 Task: Open Card Card0000000154 in Board Board0000000039 in Workspace WS0000000013 in Trello. Add Member Nikrathi889@gmail.com to Card Card0000000154 in Board Board0000000039 in Workspace WS0000000013 in Trello. Add Blue Label titled Label0000000154 to Card Card0000000154 in Board Board0000000039 in Workspace WS0000000013 in Trello. Add Checklist CL0000000154 to Card Card0000000154 in Board Board0000000039 in Workspace WS0000000013 in Trello. Add Dates with Start Date as Sep 01 2023 and Due Date as Sep 30 2023 to Card Card0000000154 in Board Board0000000039 in Workspace WS0000000013 in Trello
Action: Mouse moved to (653, 48)
Screenshot: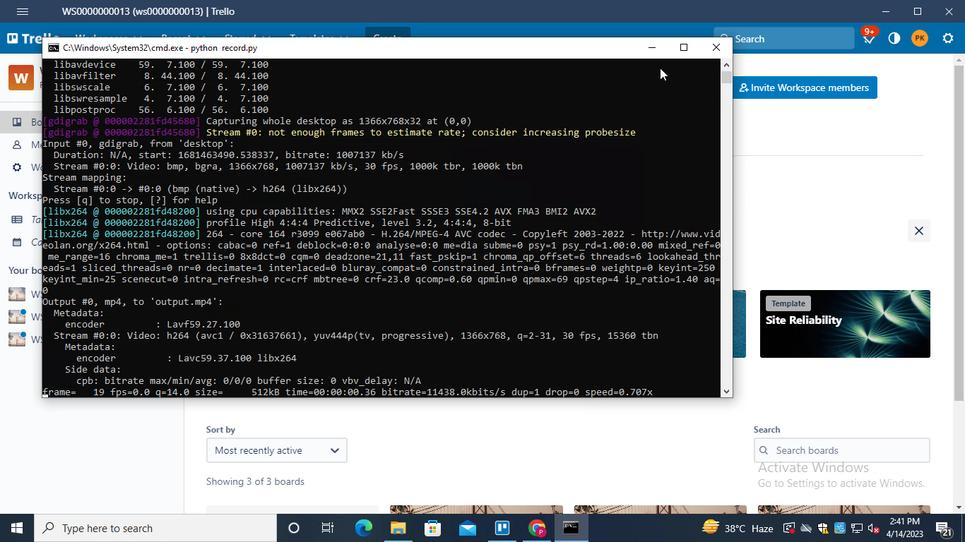 
Action: Mouse pressed left at (653, 48)
Screenshot: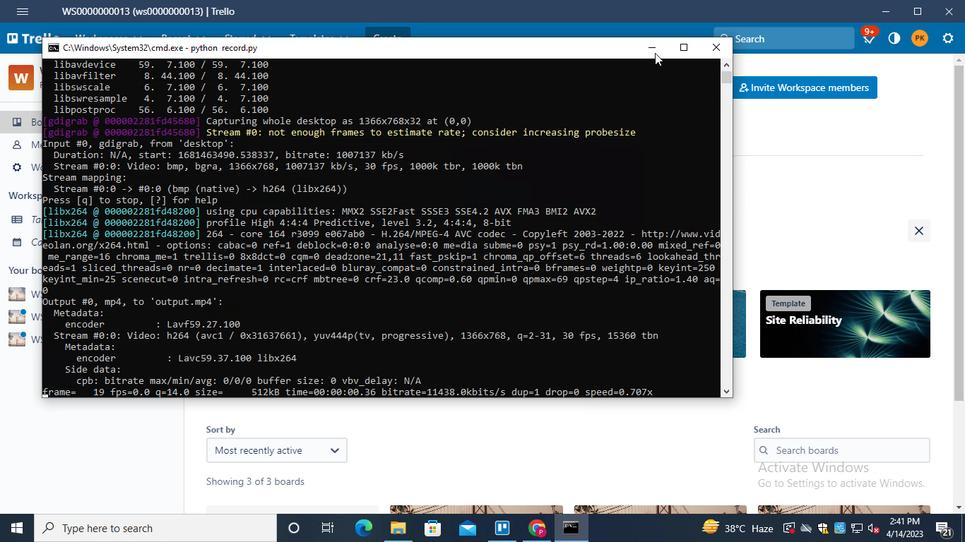 
Action: Mouse moved to (106, 332)
Screenshot: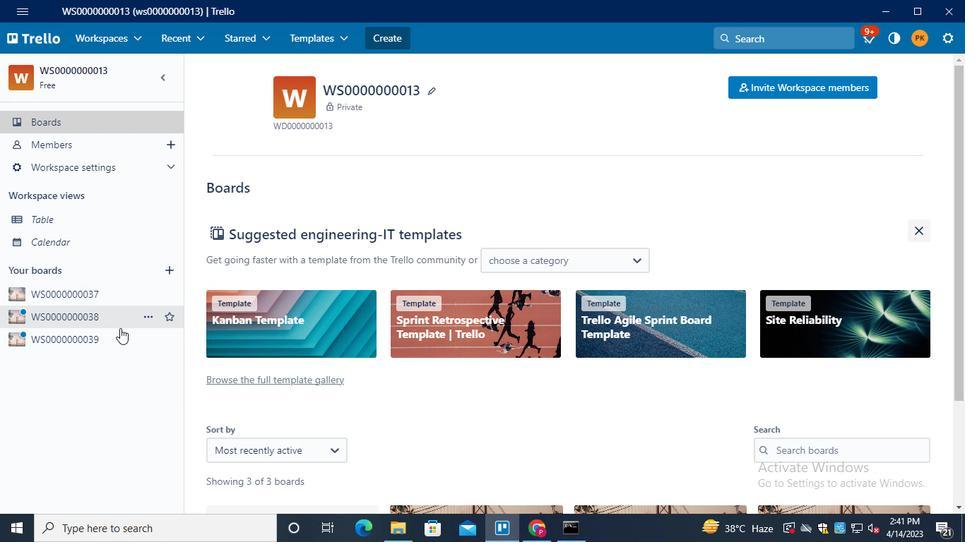 
Action: Mouse pressed left at (106, 332)
Screenshot: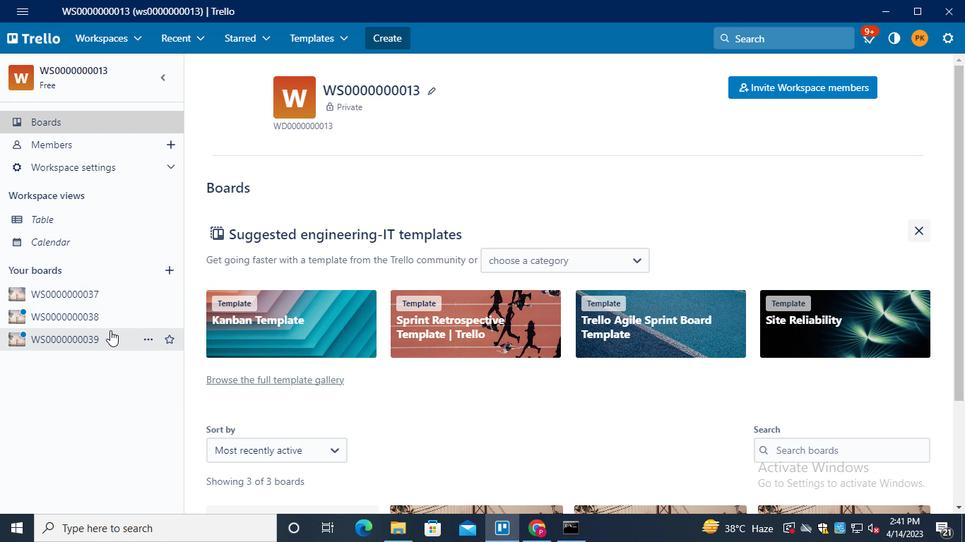 
Action: Mouse moved to (274, 285)
Screenshot: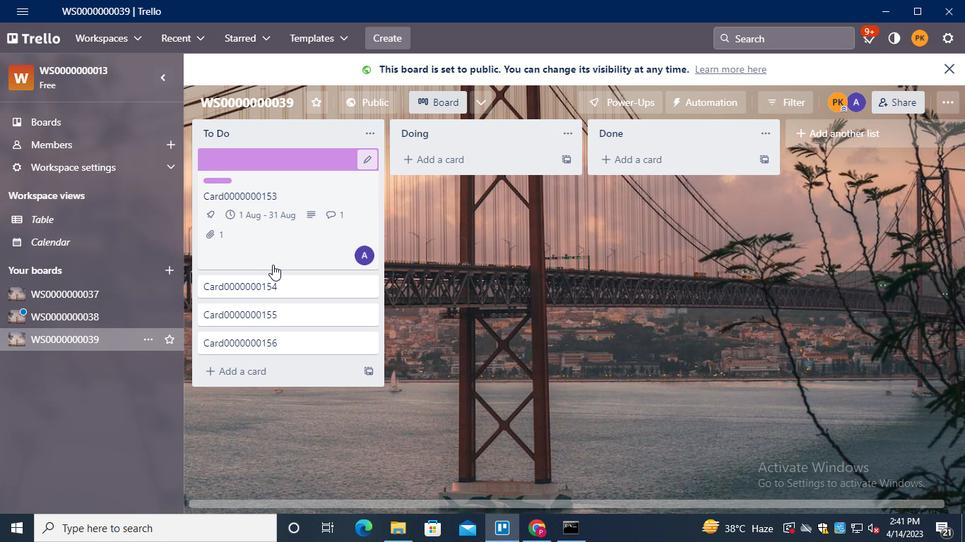 
Action: Mouse pressed left at (274, 285)
Screenshot: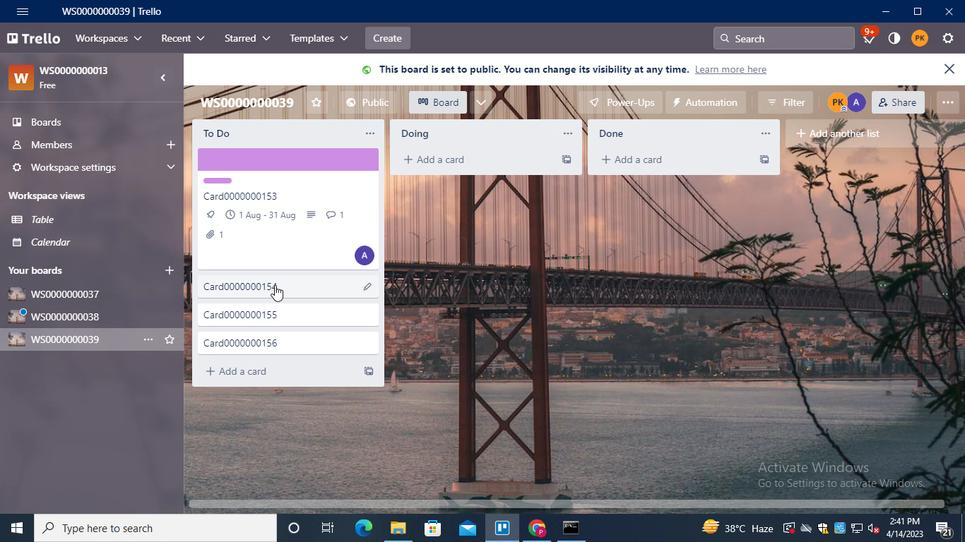 
Action: Mouse moved to (674, 177)
Screenshot: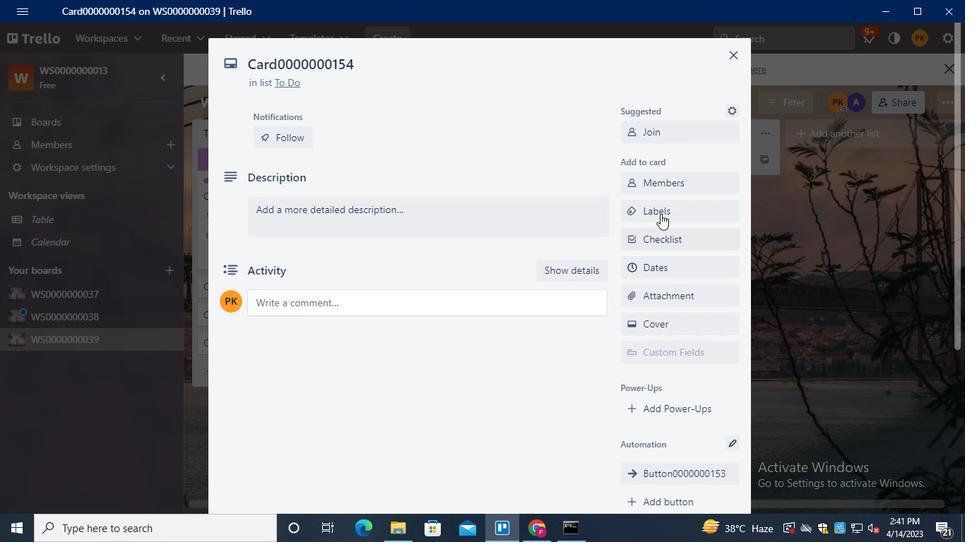 
Action: Mouse pressed left at (674, 177)
Screenshot: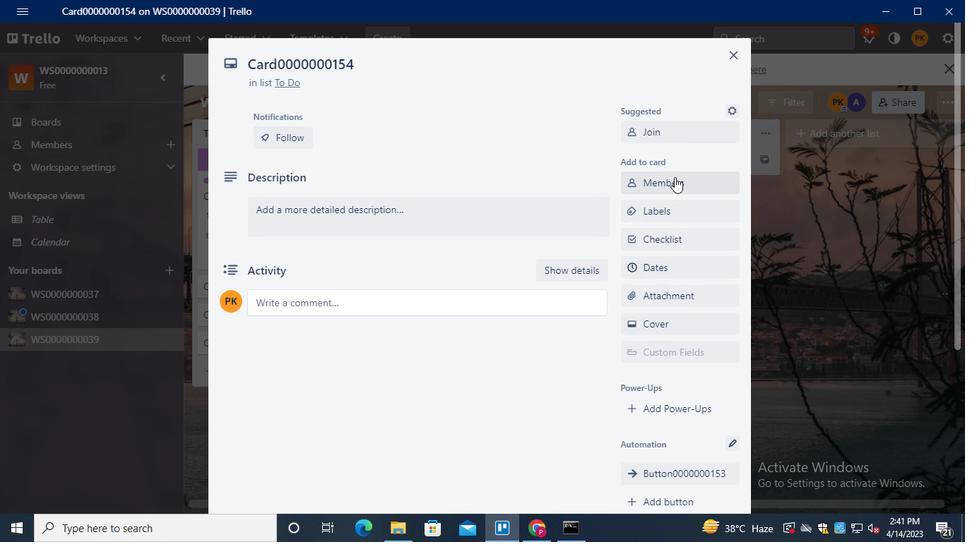 
Action: Mouse moved to (669, 180)
Screenshot: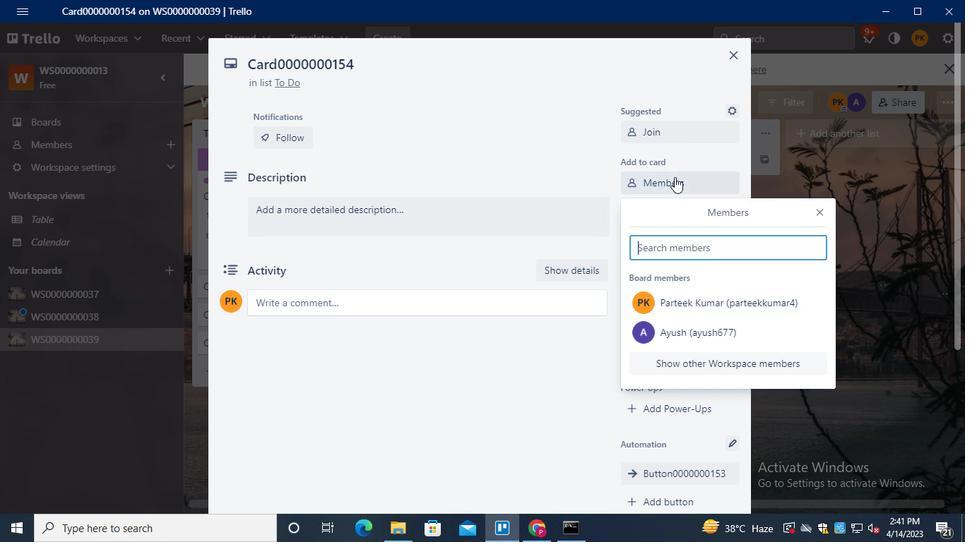 
Action: Keyboard Key.shift
Screenshot: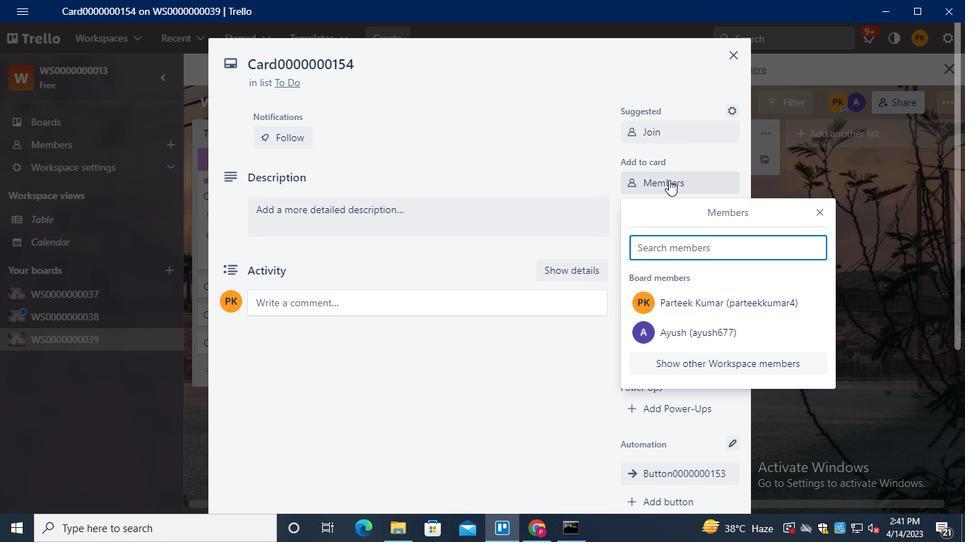
Action: Keyboard N
Screenshot: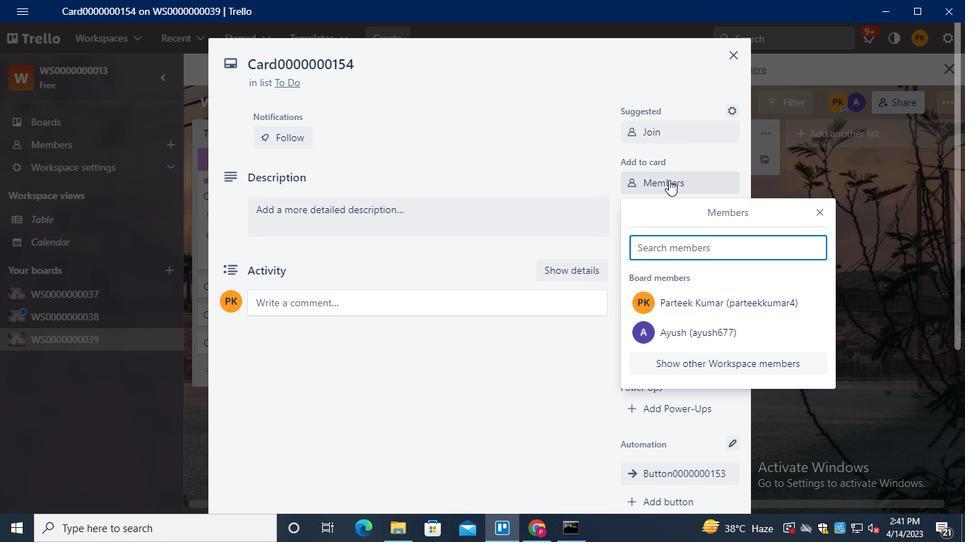
Action: Keyboard I
Screenshot: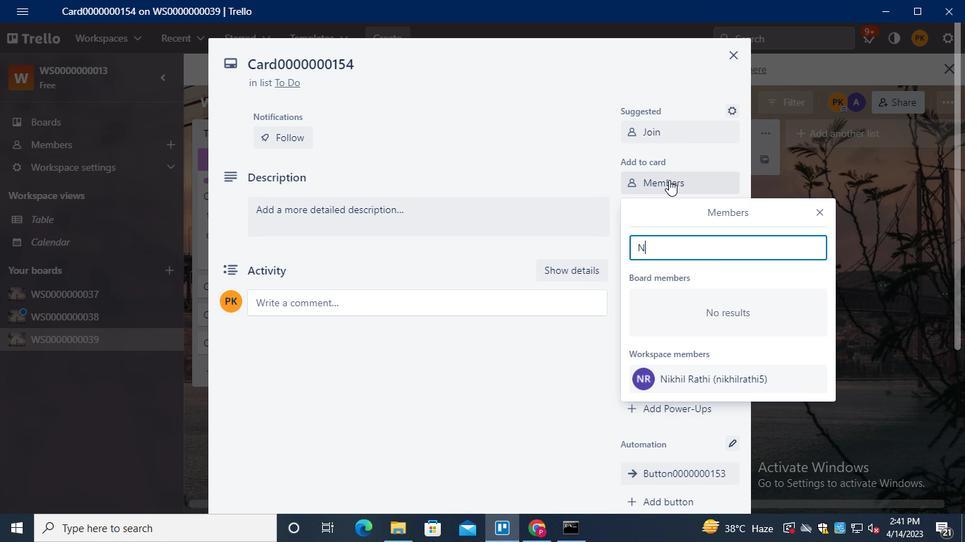 
Action: Keyboard K
Screenshot: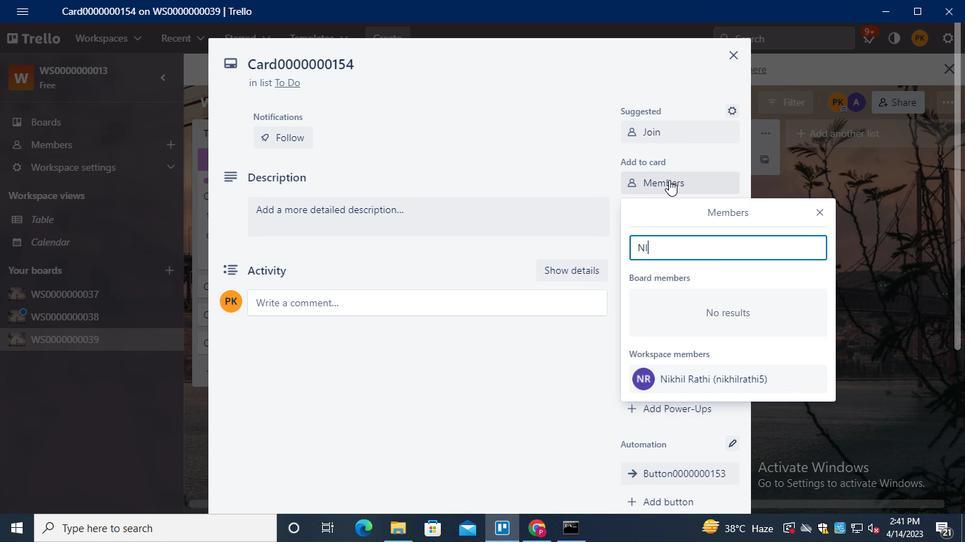 
Action: Mouse moved to (669, 380)
Screenshot: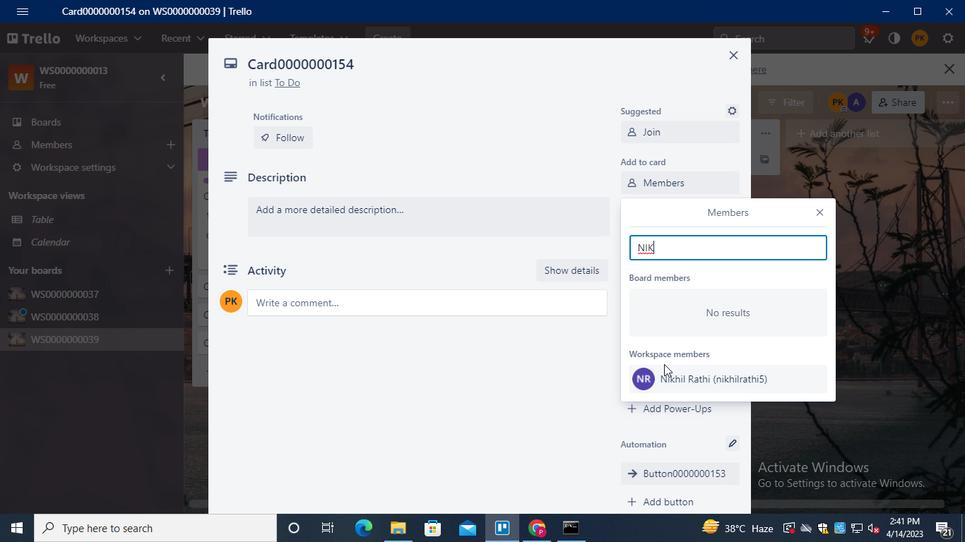 
Action: Mouse pressed left at (669, 380)
Screenshot: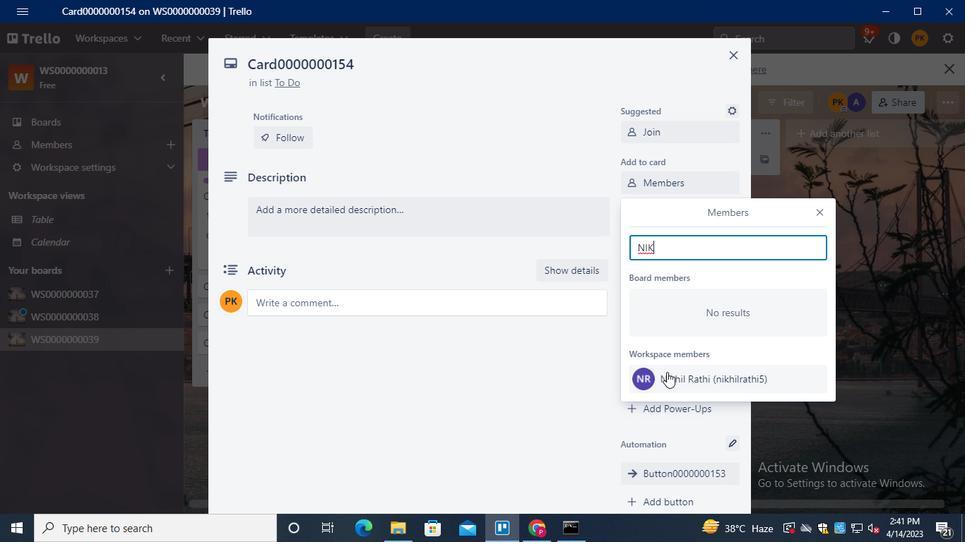 
Action: Mouse moved to (814, 214)
Screenshot: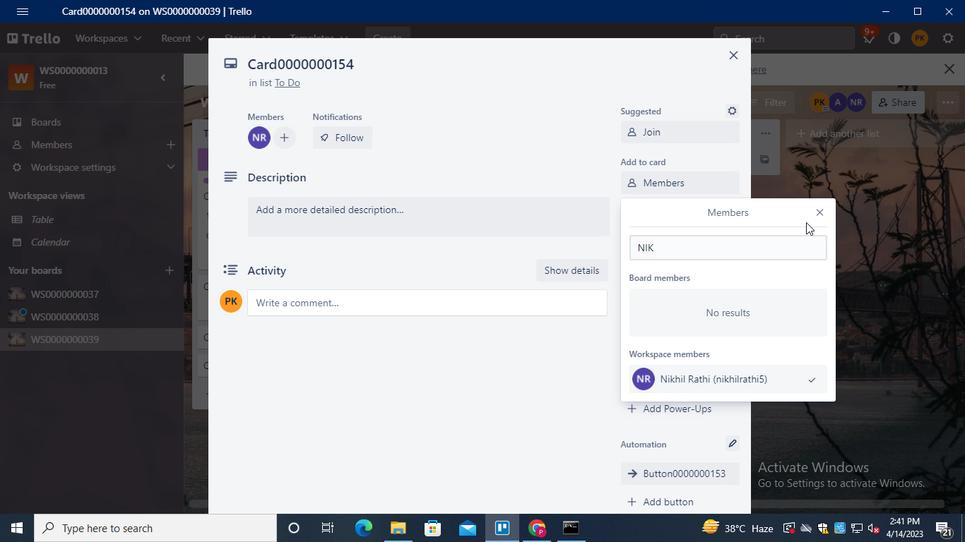 
Action: Mouse pressed left at (814, 214)
Screenshot: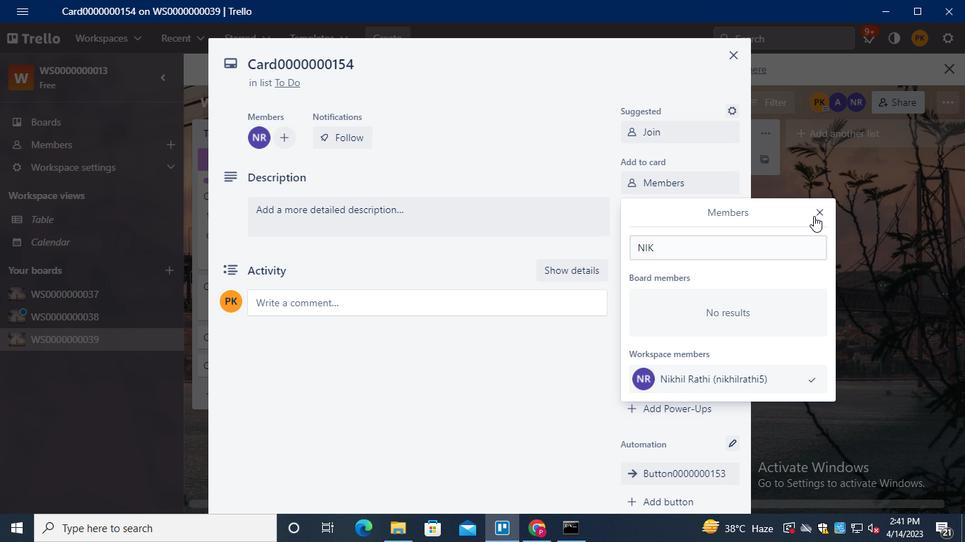 
Action: Mouse moved to (693, 213)
Screenshot: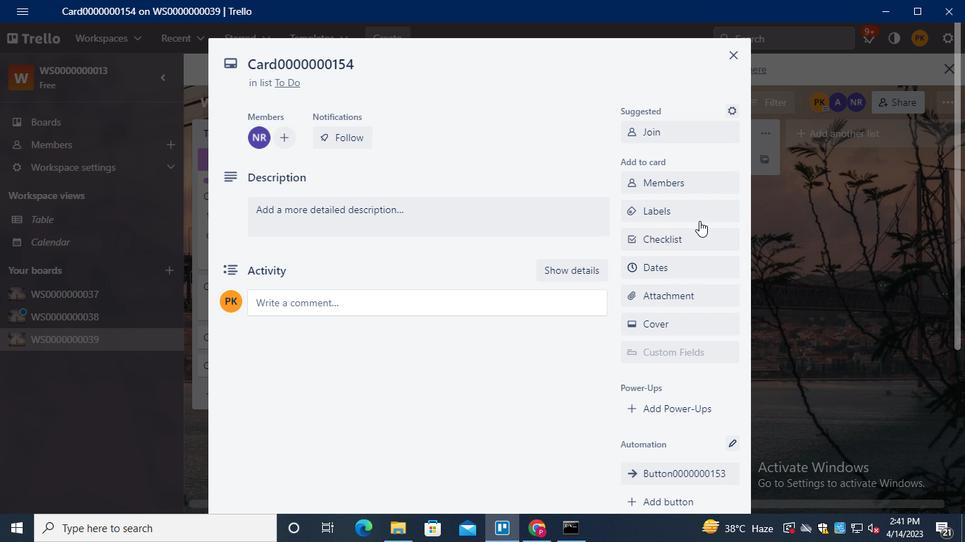 
Action: Mouse pressed left at (693, 213)
Screenshot: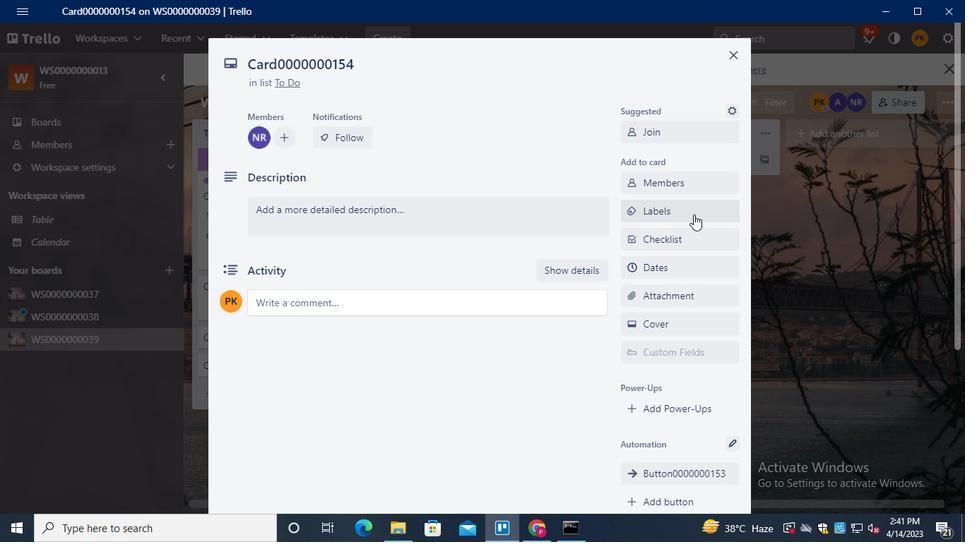 
Action: Mouse moved to (729, 341)
Screenshot: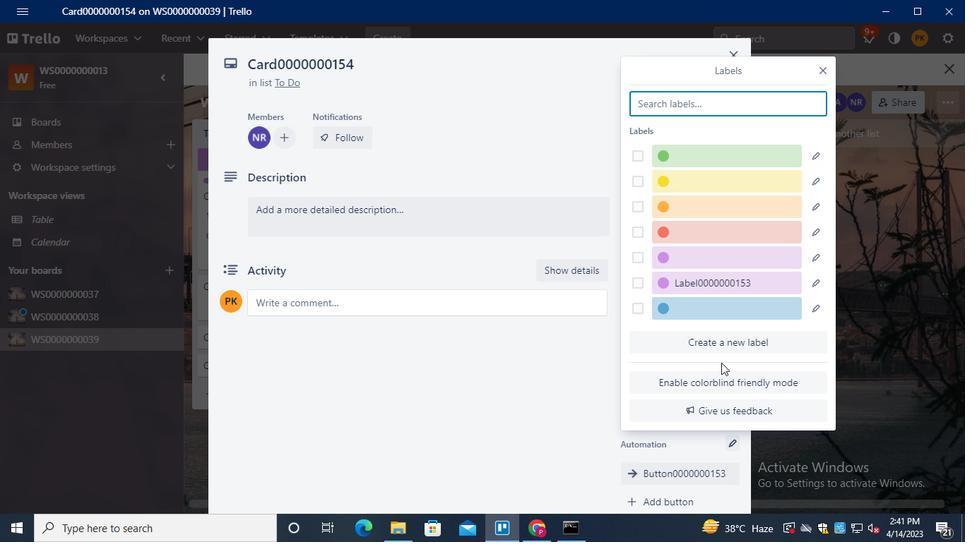 
Action: Mouse pressed left at (729, 341)
Screenshot: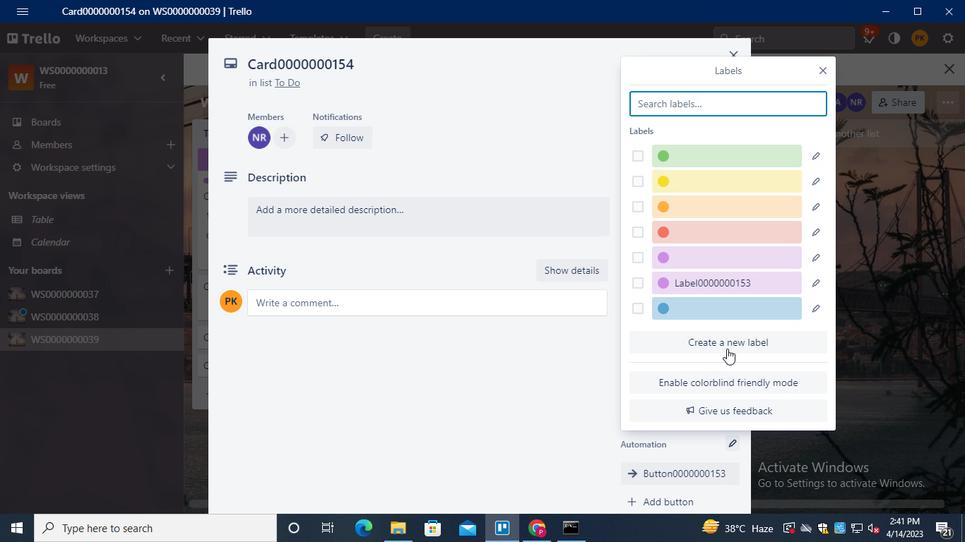
Action: Mouse moved to (707, 373)
Screenshot: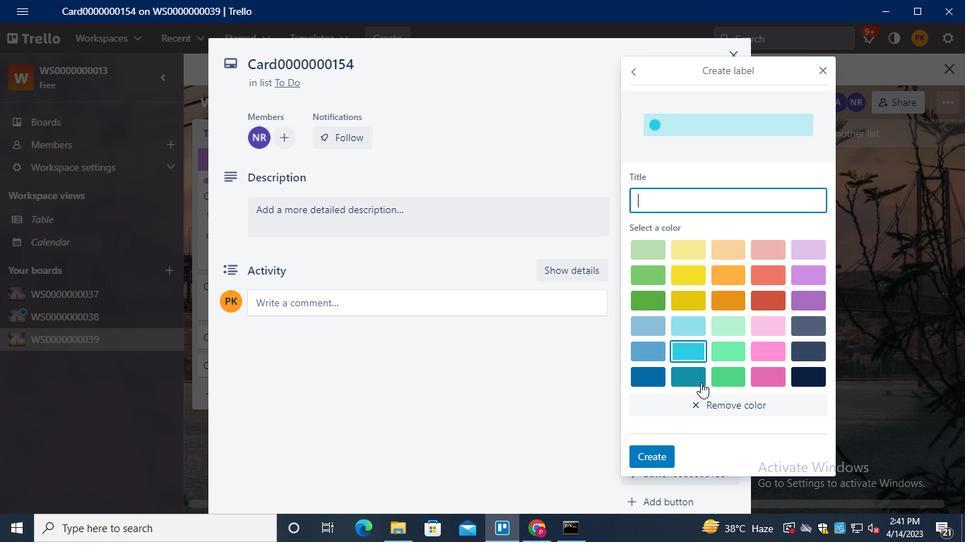 
Action: Keyboard Key.shift
Screenshot: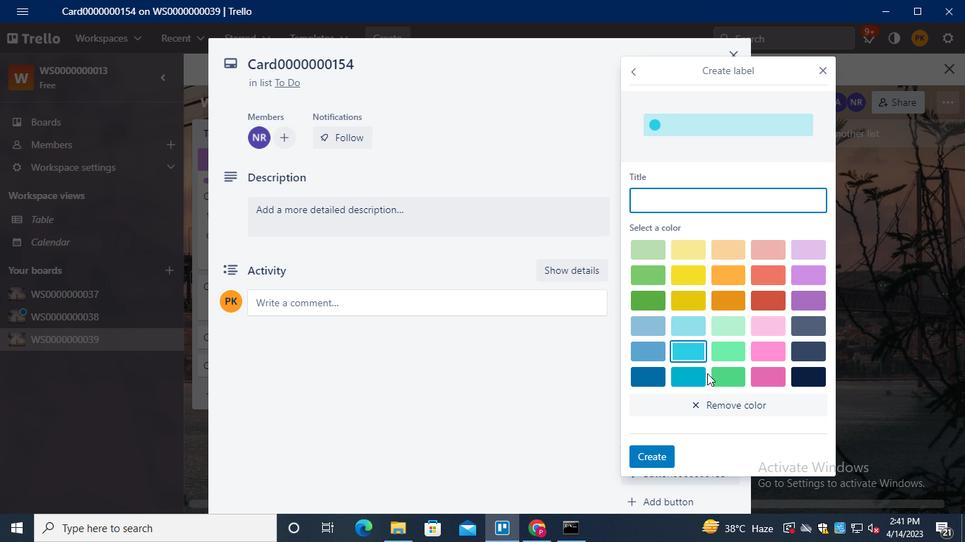 
Action: Keyboard Key.shift
Screenshot: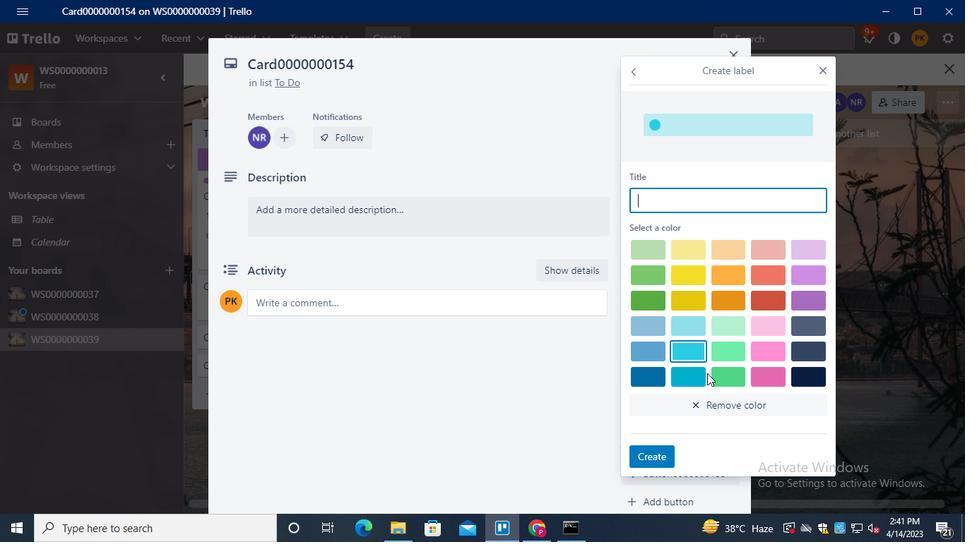 
Action: Keyboard Key.shift
Screenshot: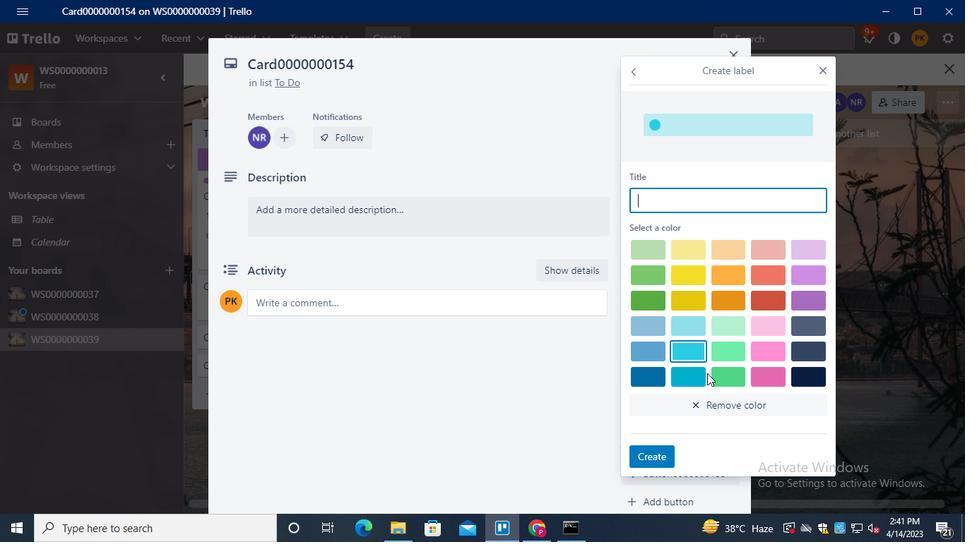 
Action: Keyboard Key.shift
Screenshot: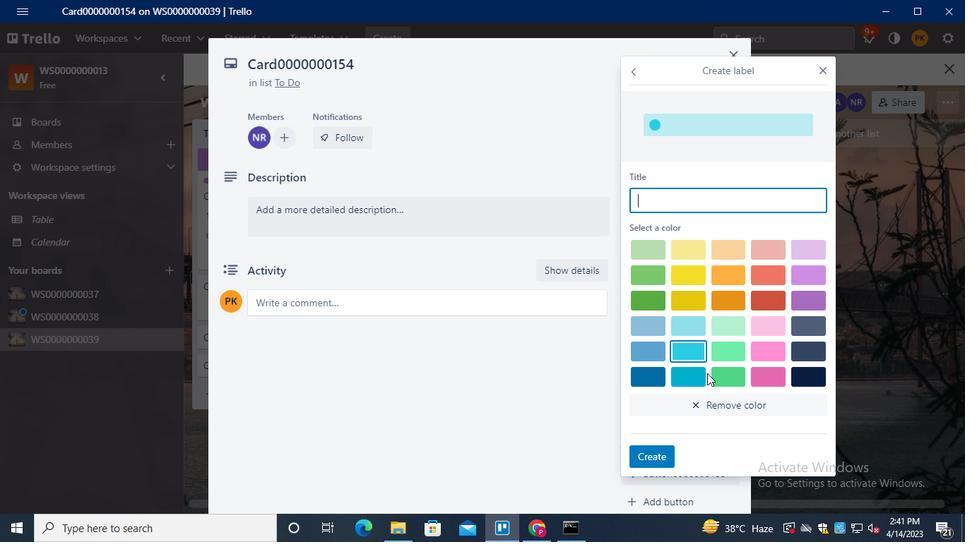 
Action: Keyboard Key.shift
Screenshot: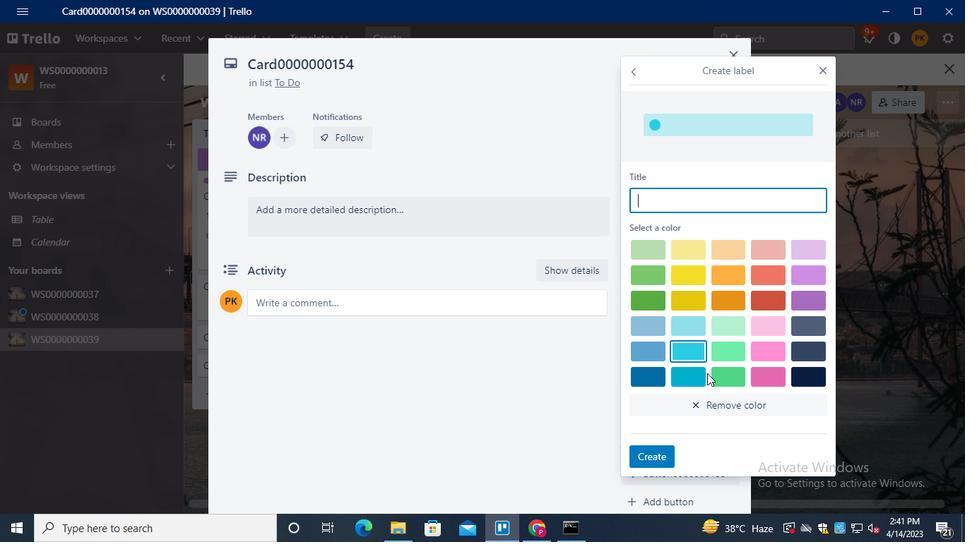 
Action: Keyboard Key.shift
Screenshot: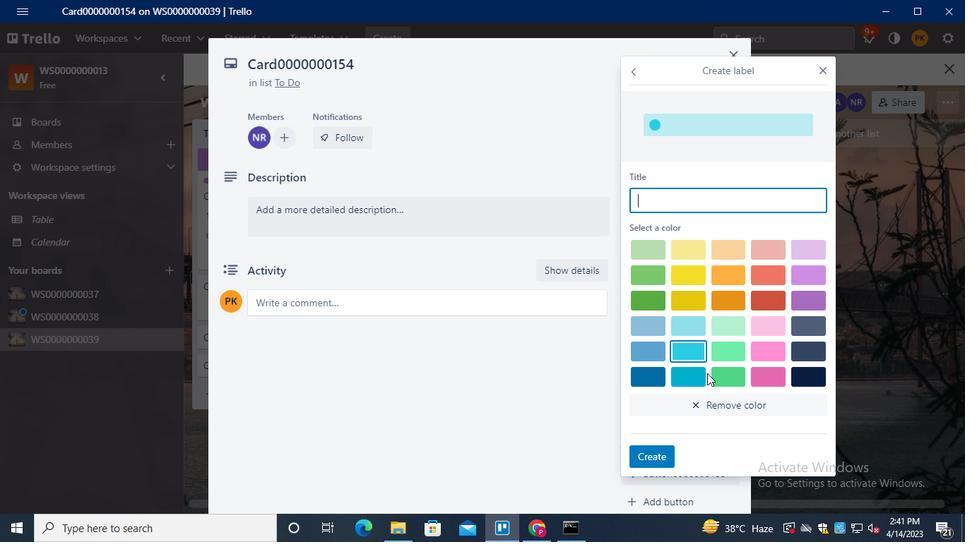 
Action: Keyboard Key.shift
Screenshot: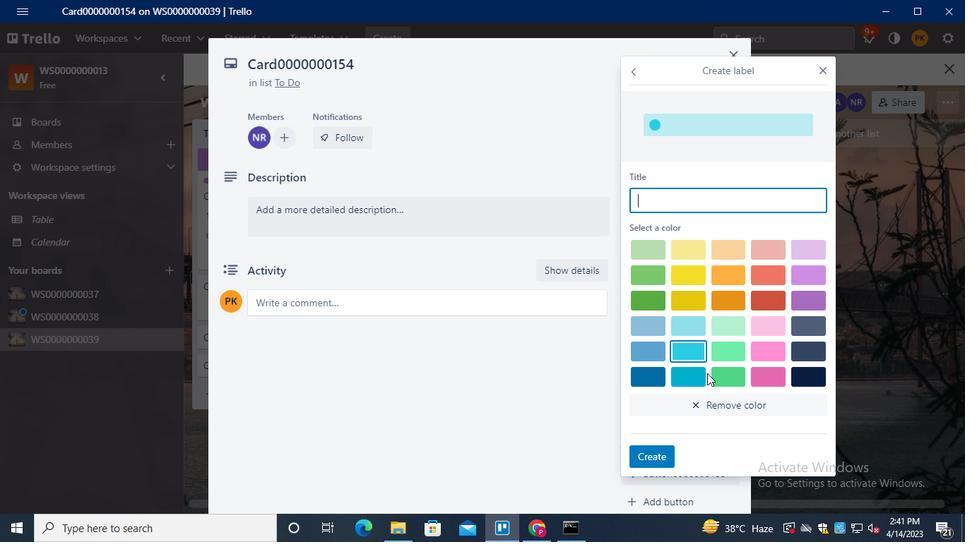 
Action: Keyboard Key.shift
Screenshot: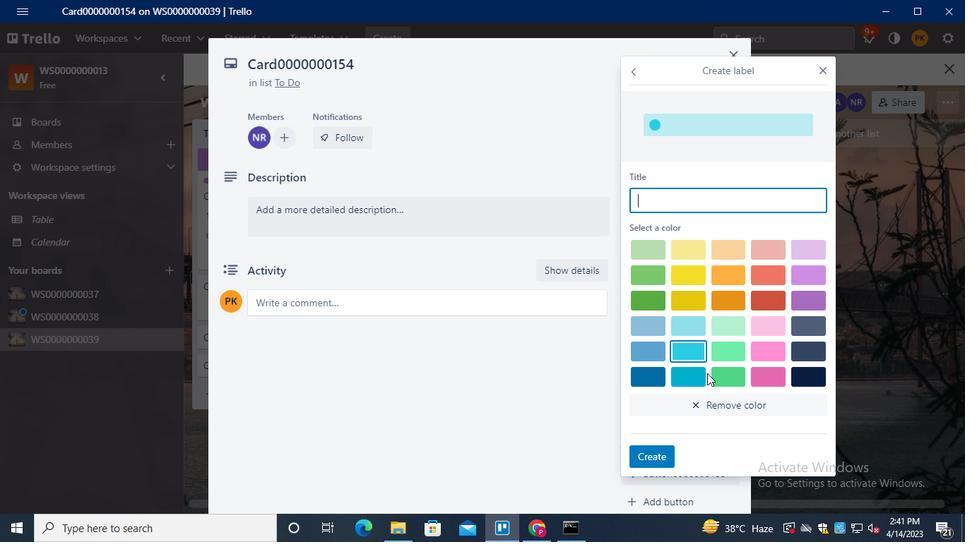 
Action: Keyboard L
Screenshot: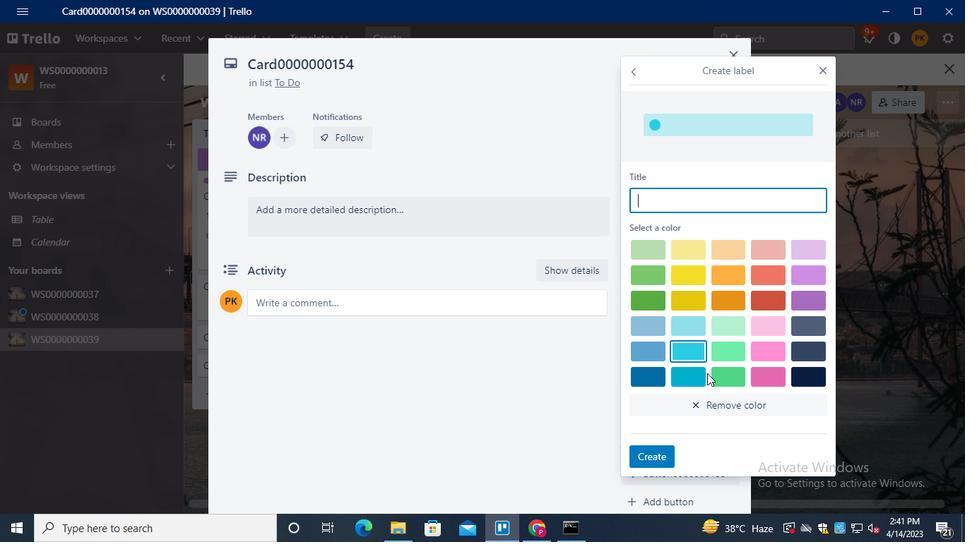 
Action: Keyboard a
Screenshot: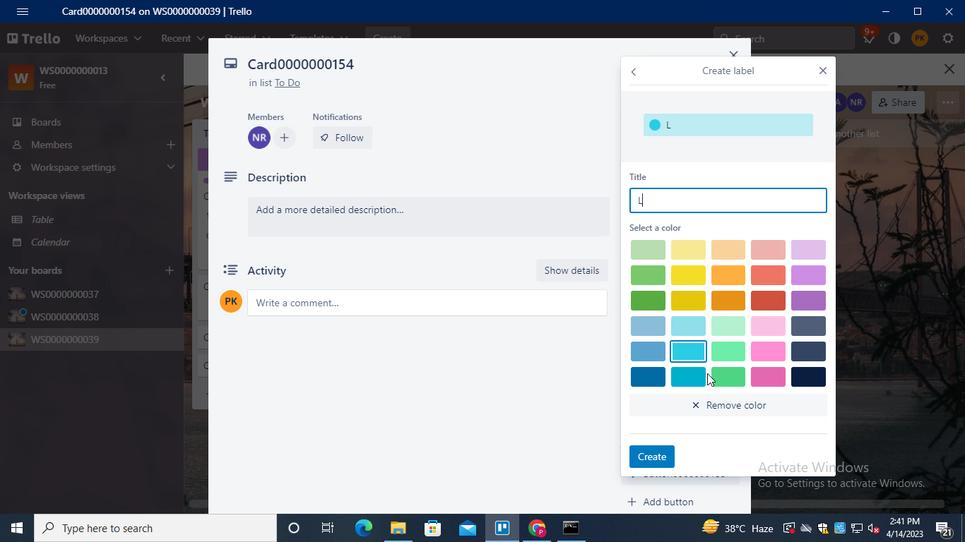 
Action: Keyboard b
Screenshot: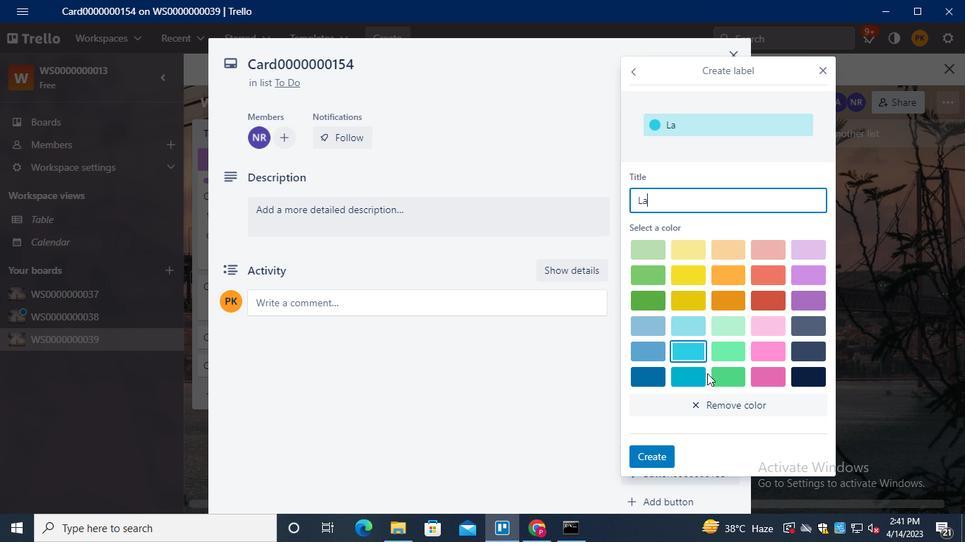 
Action: Keyboard r
Screenshot: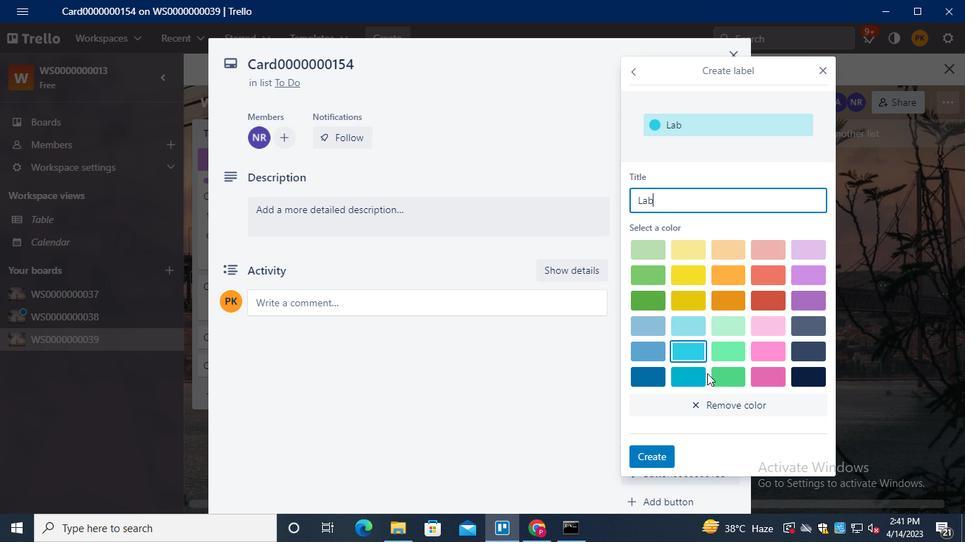 
Action: Keyboard Key.backspace
Screenshot: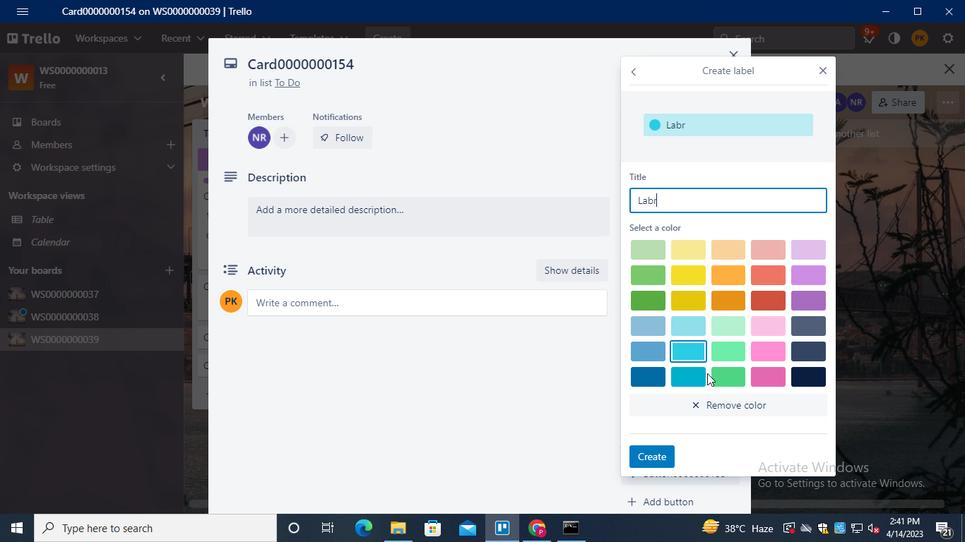 
Action: Keyboard e
Screenshot: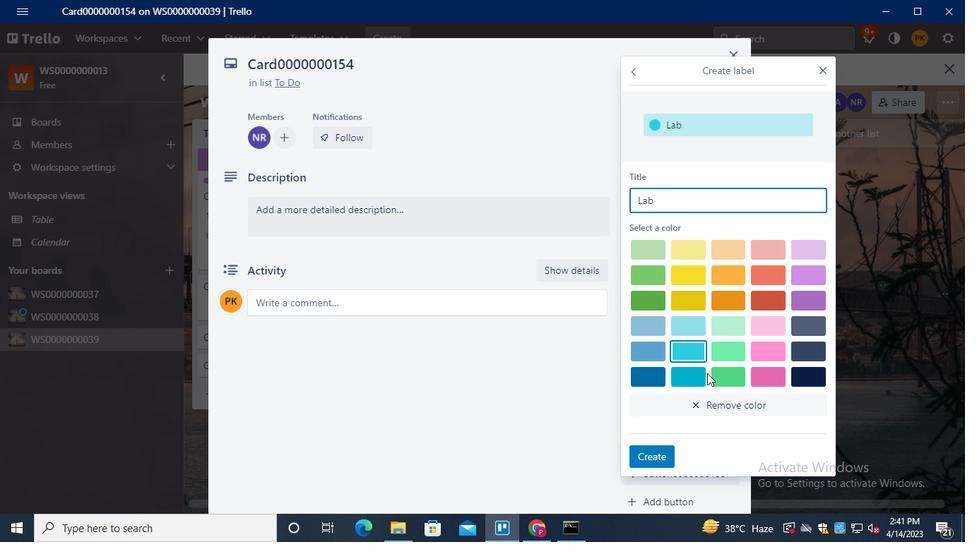 
Action: Keyboard l
Screenshot: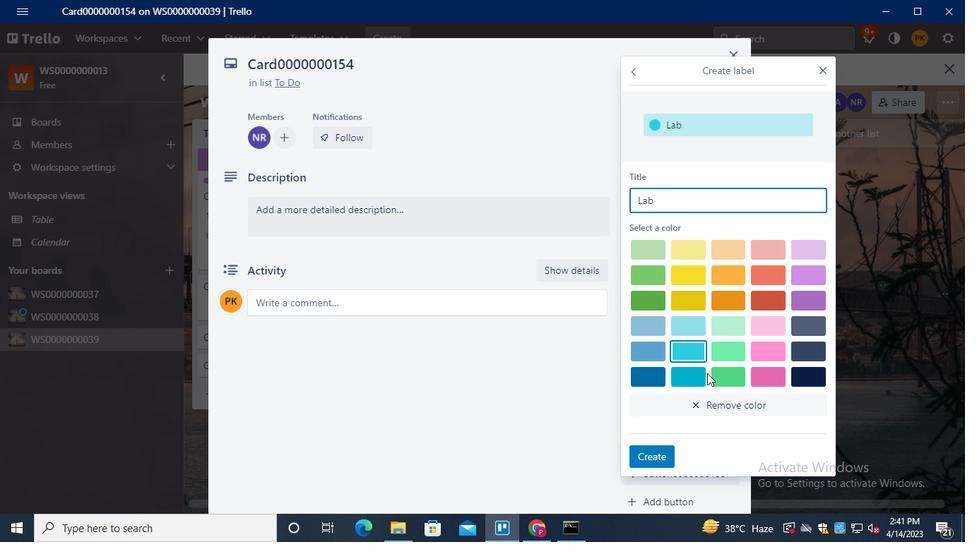 
Action: Keyboard <96>
Screenshot: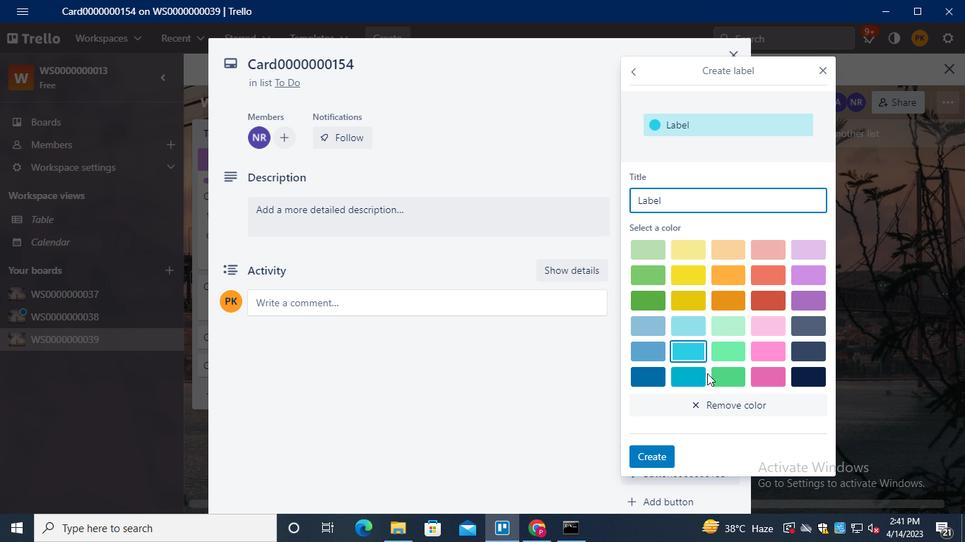 
Action: Keyboard <96>
Screenshot: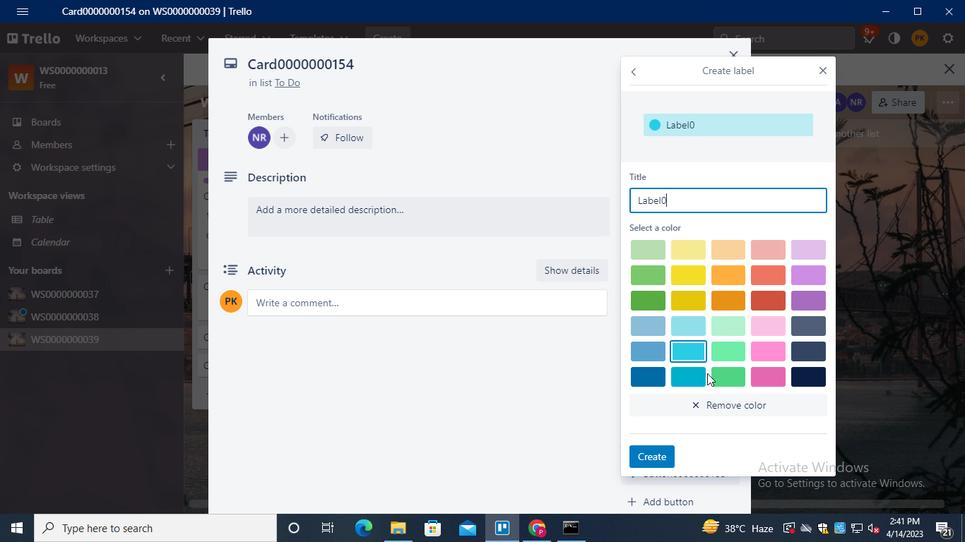 
Action: Keyboard <96>
Screenshot: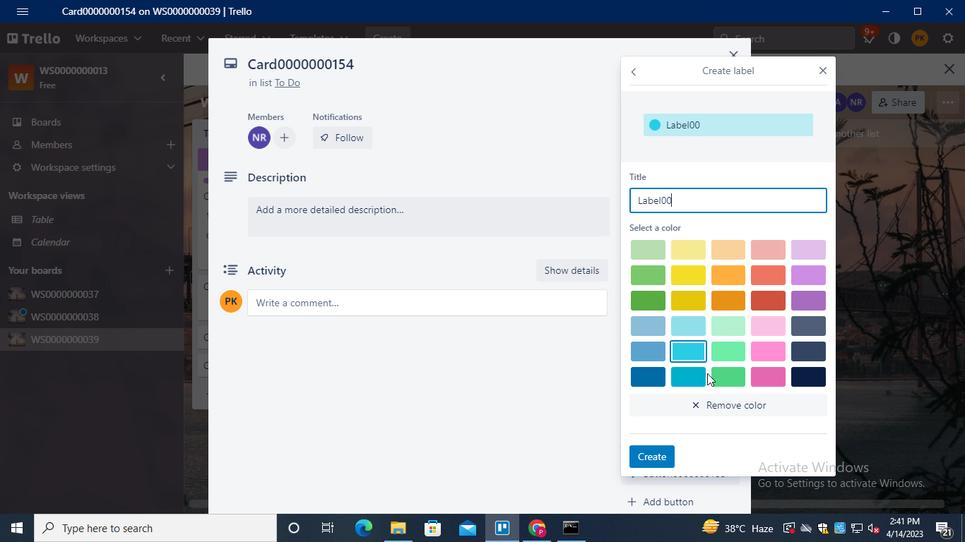 
Action: Keyboard <96>
Screenshot: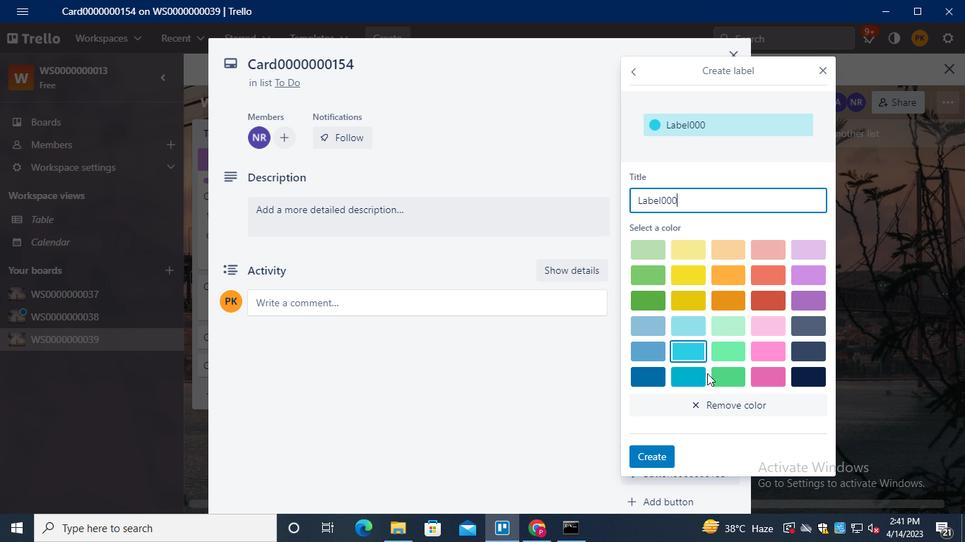 
Action: Keyboard <96>
Screenshot: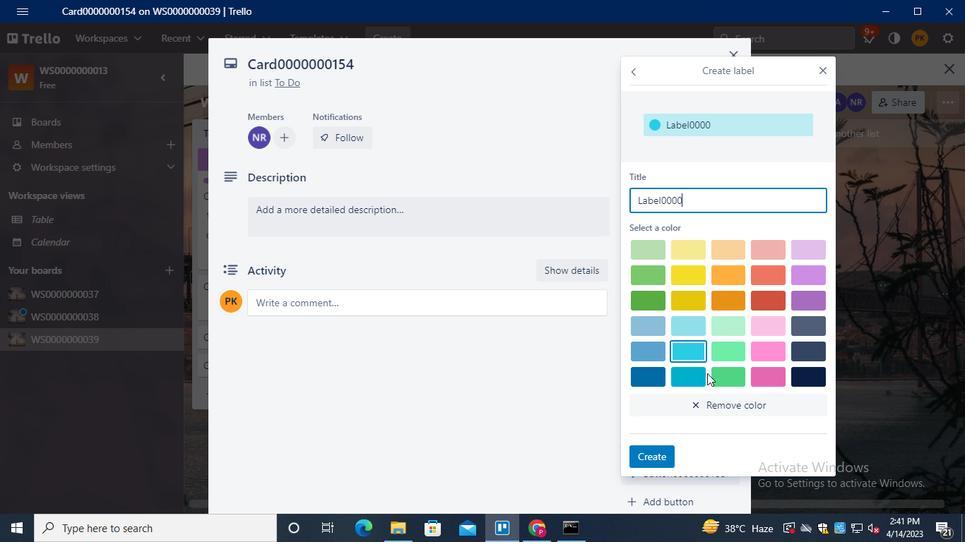 
Action: Keyboard <96>
Screenshot: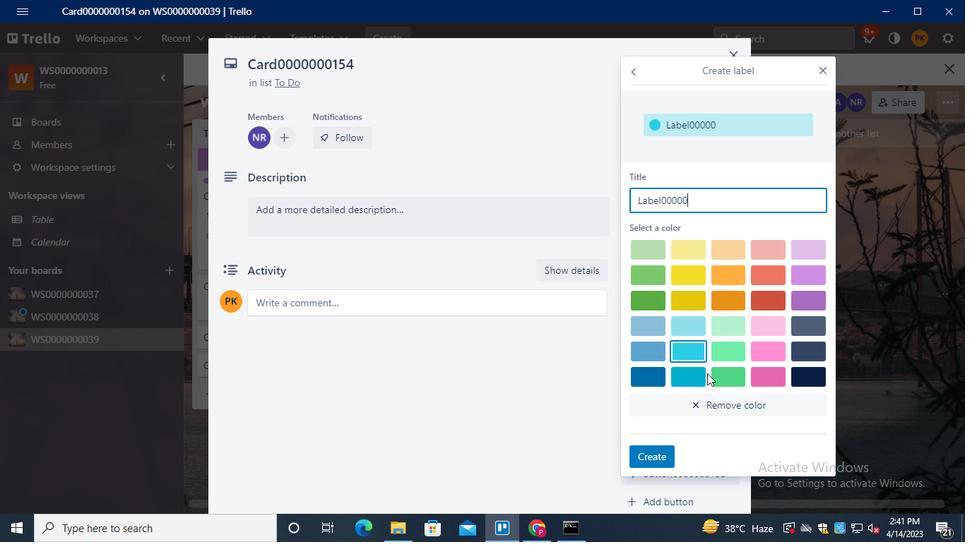 
Action: Keyboard <96>
Screenshot: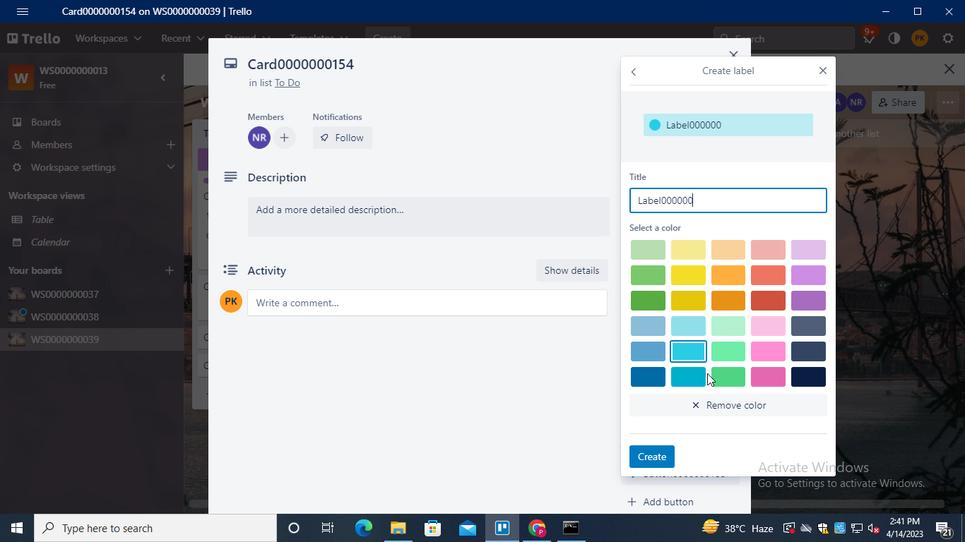 
Action: Keyboard <97>
Screenshot: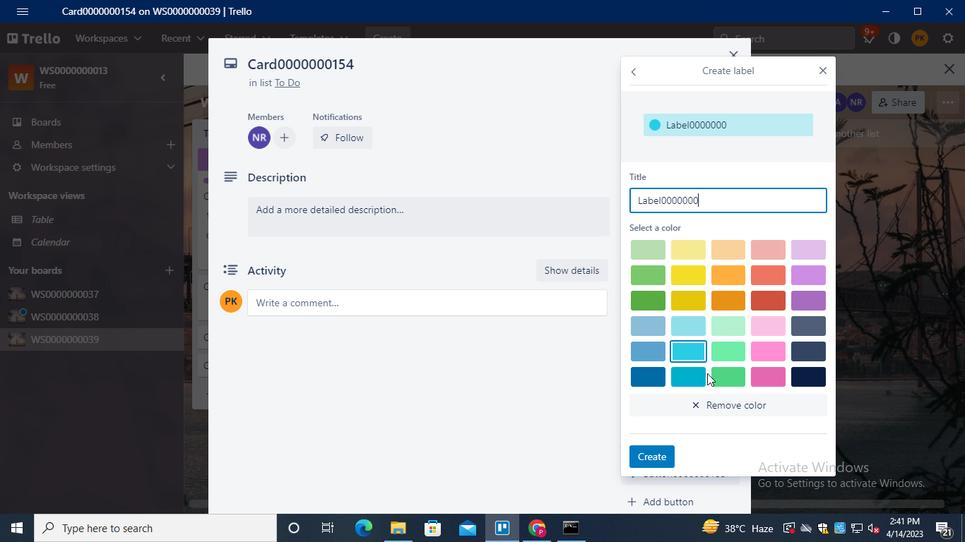 
Action: Keyboard <101>
Screenshot: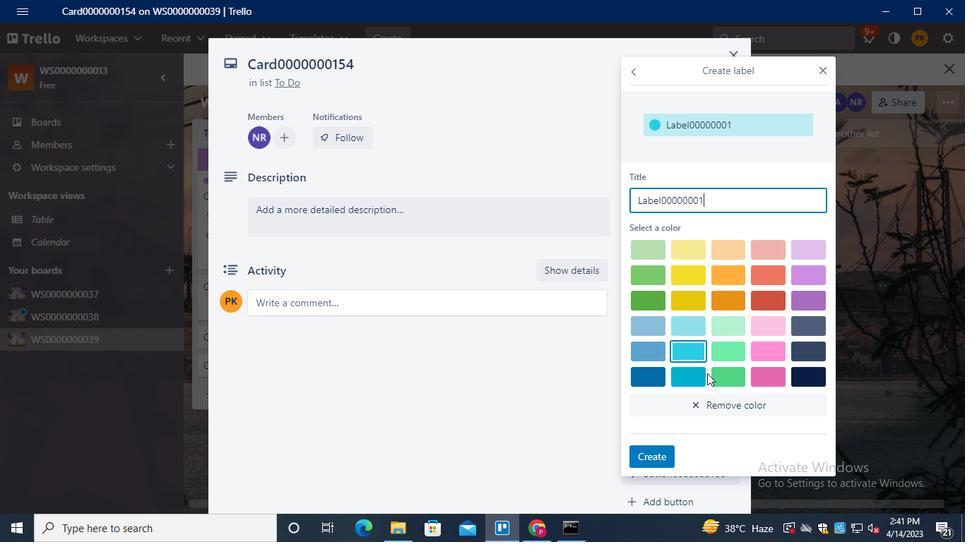 
Action: Keyboard <100>
Screenshot: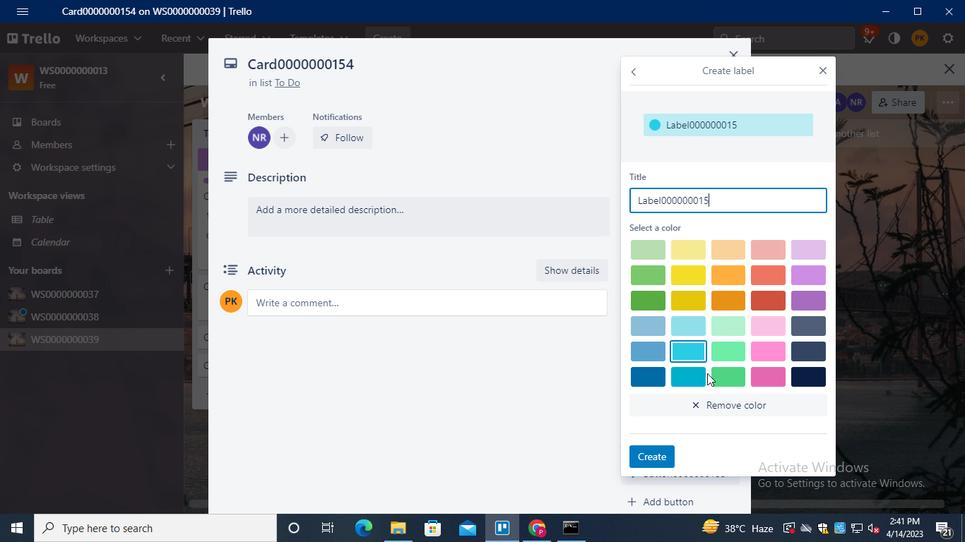 
Action: Mouse moved to (645, 452)
Screenshot: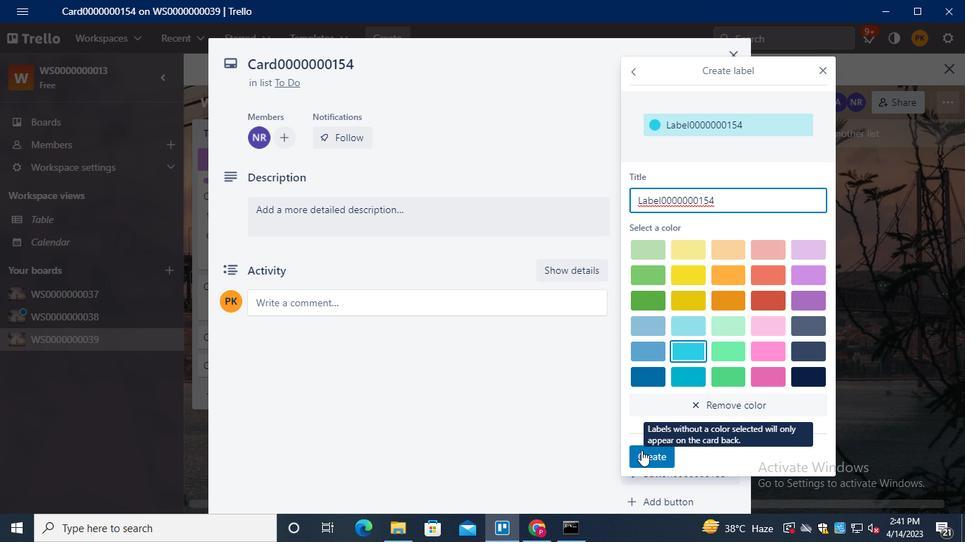 
Action: Mouse pressed left at (645, 452)
Screenshot: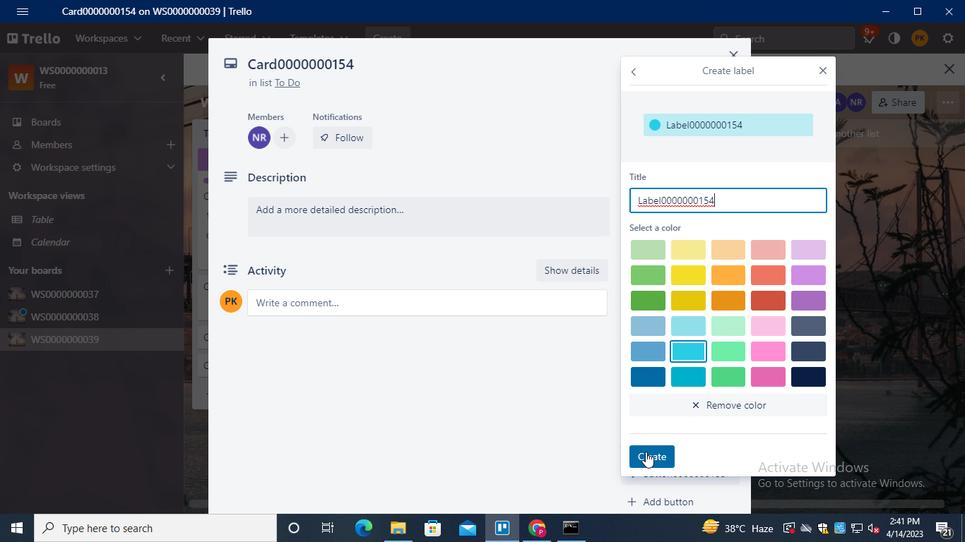 
Action: Mouse moved to (825, 70)
Screenshot: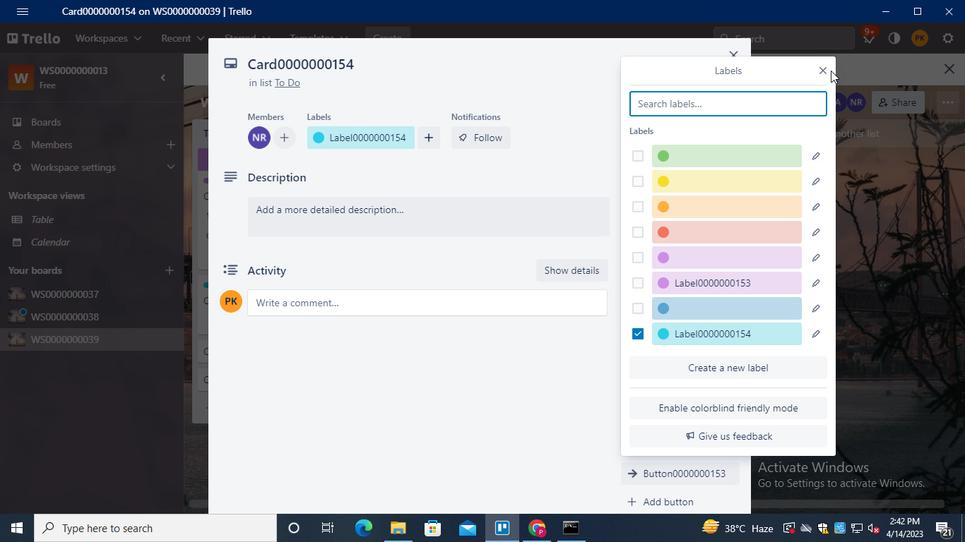 
Action: Mouse pressed left at (825, 70)
Screenshot: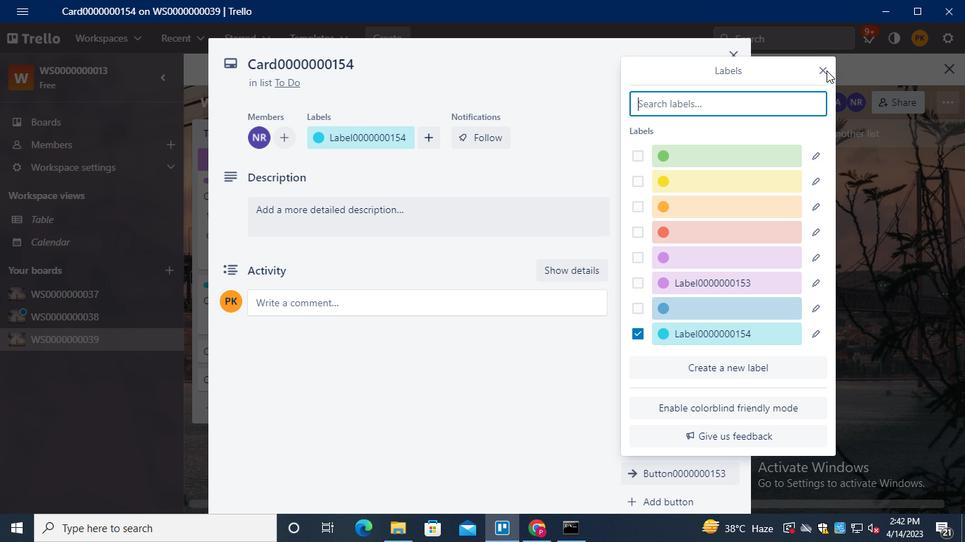 
Action: Mouse moved to (674, 239)
Screenshot: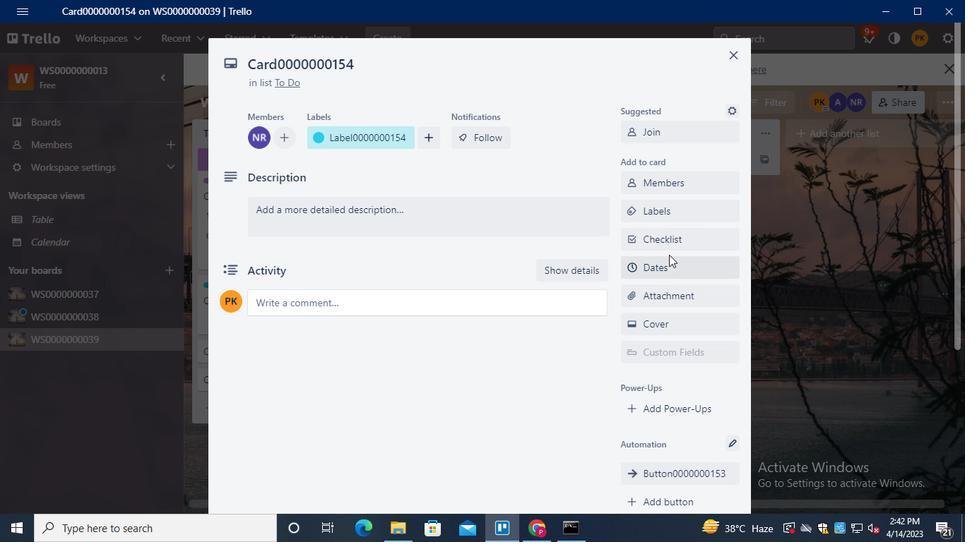 
Action: Mouse pressed left at (674, 239)
Screenshot: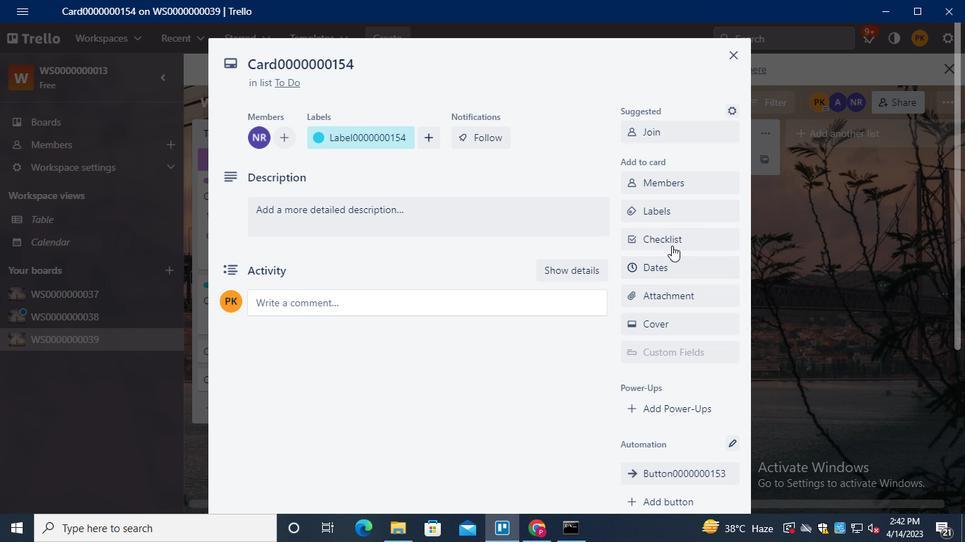 
Action: Keyboard Key.shift
Screenshot: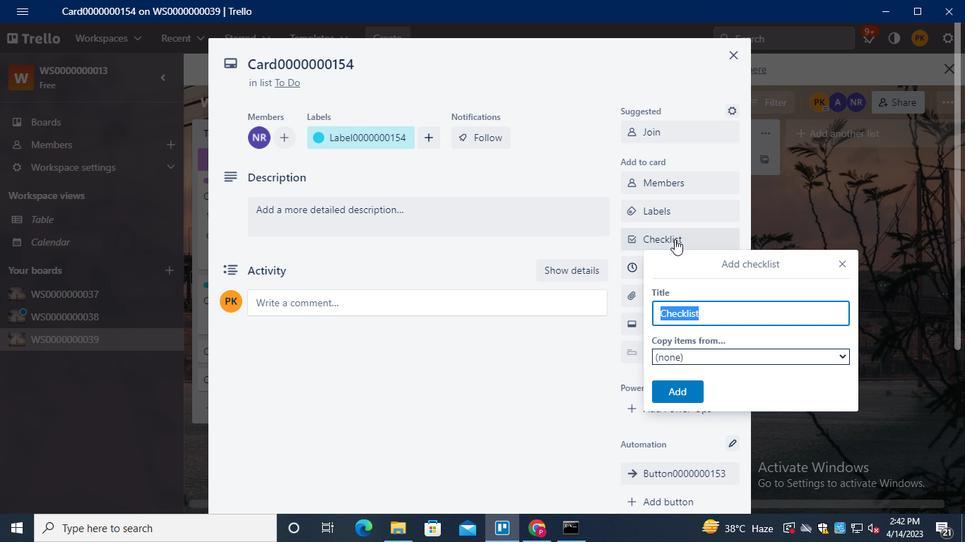 
Action: Keyboard C
Screenshot: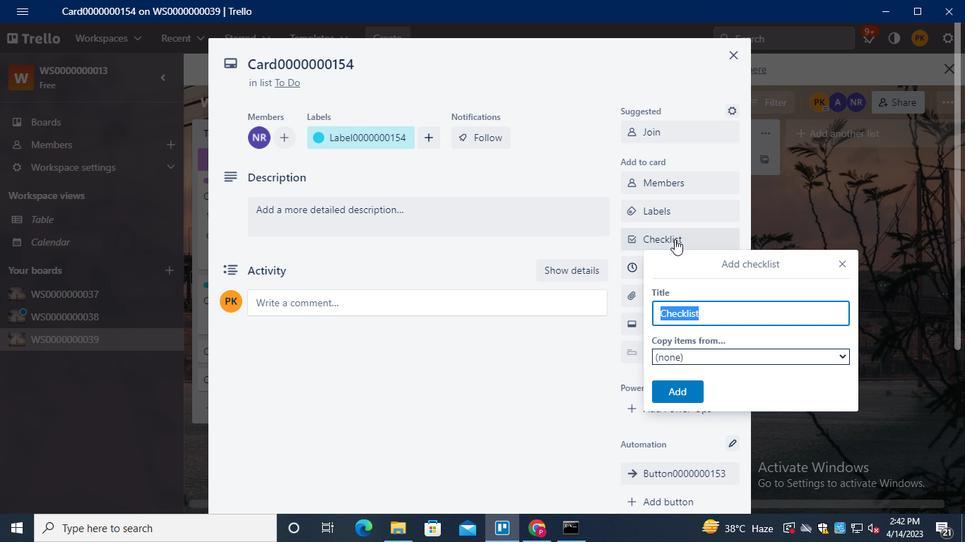 
Action: Keyboard L
Screenshot: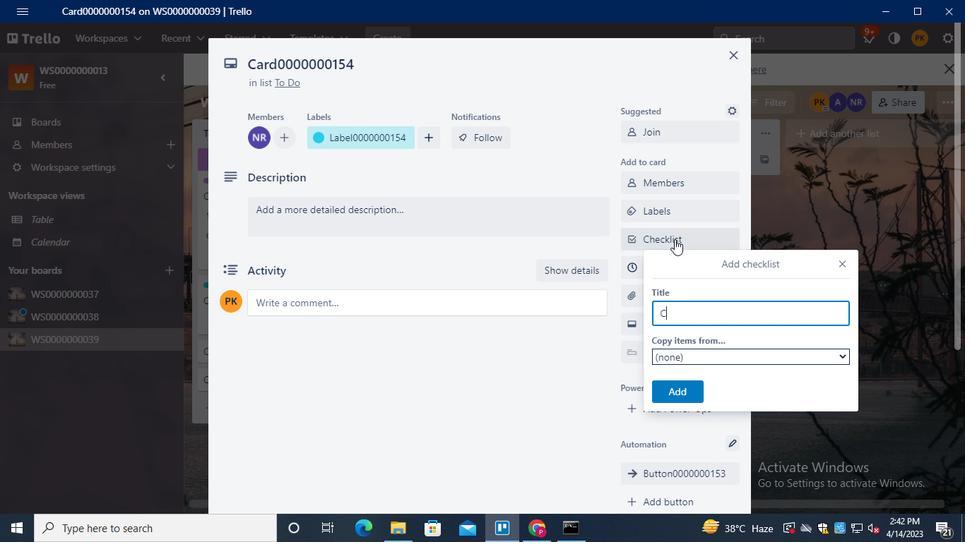 
Action: Keyboard <96>
Screenshot: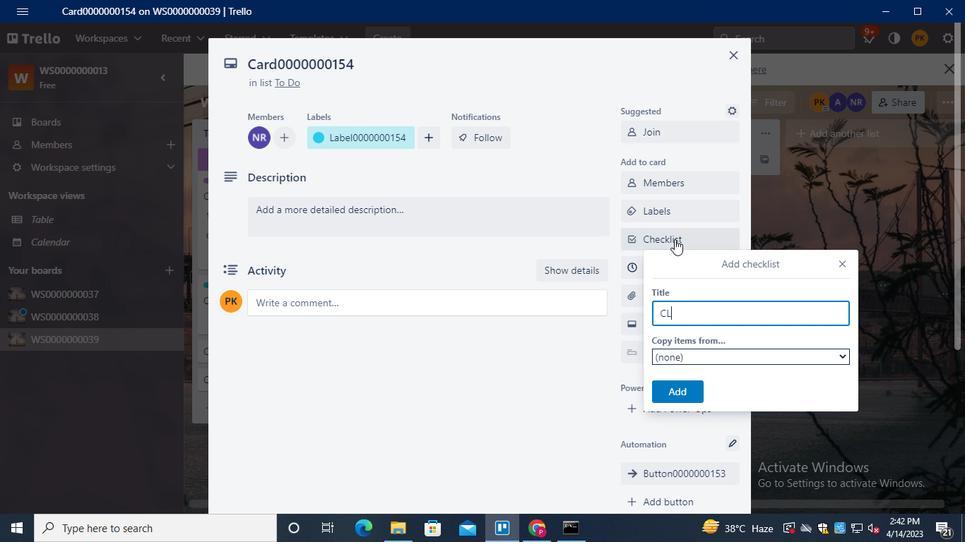 
Action: Keyboard <96>
Screenshot: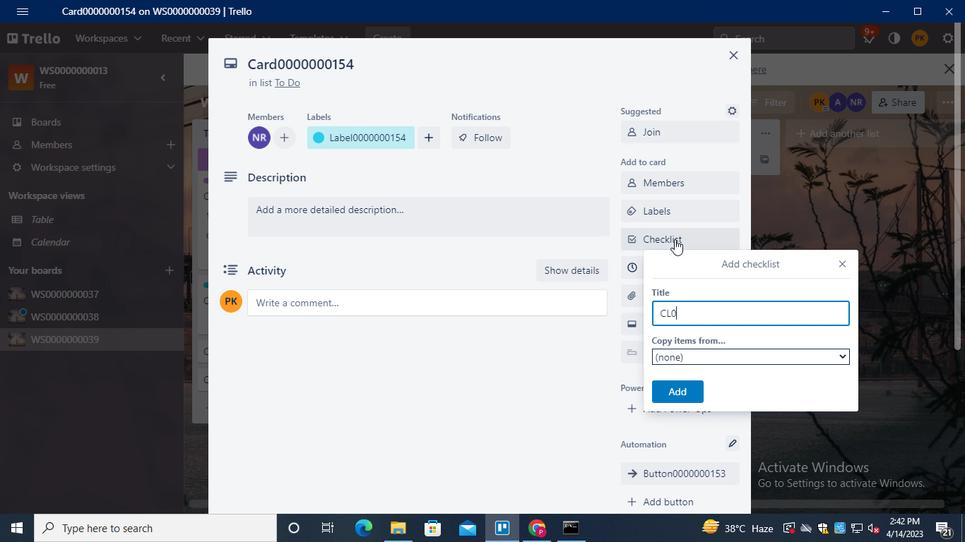 
Action: Keyboard <96>
Screenshot: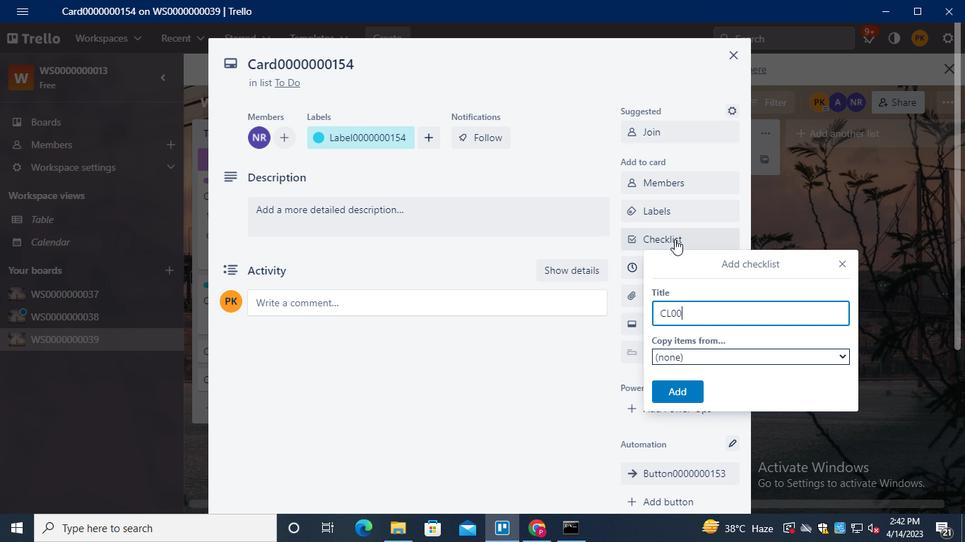 
Action: Keyboard <96>
Screenshot: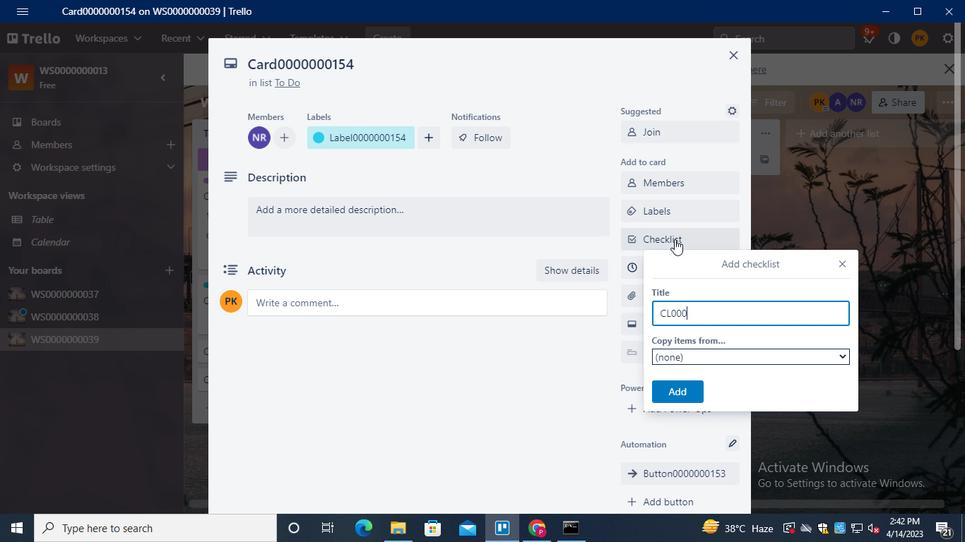 
Action: Keyboard <96>
Screenshot: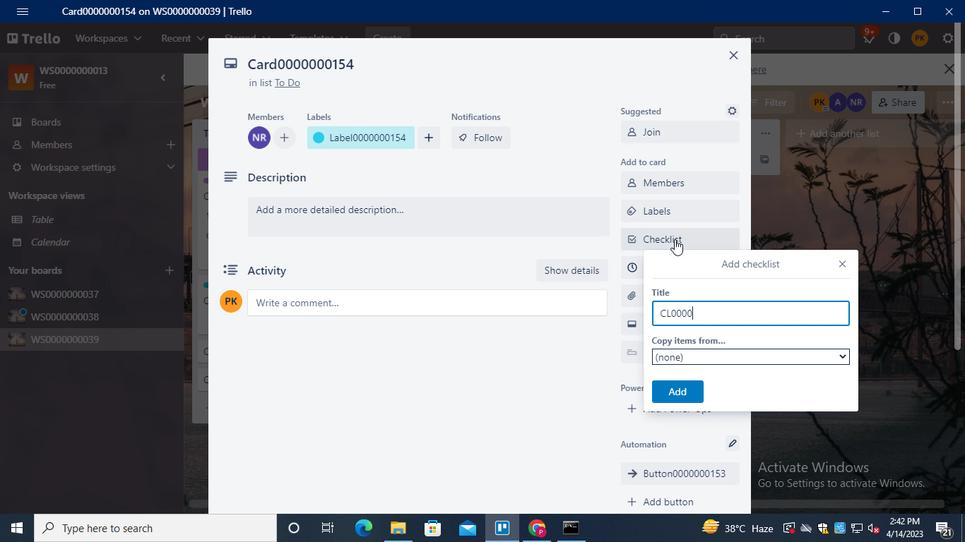
Action: Keyboard <96>
Screenshot: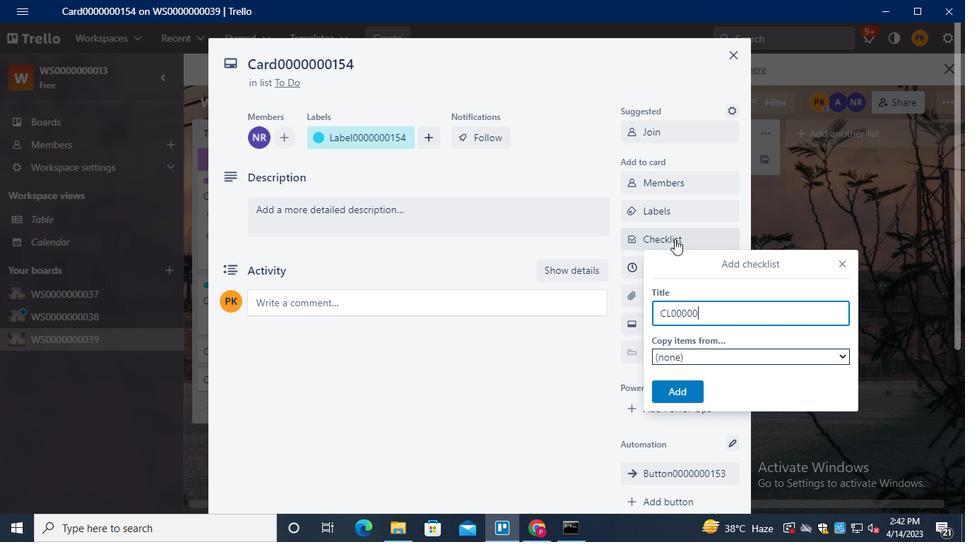 
Action: Keyboard <96>
Screenshot: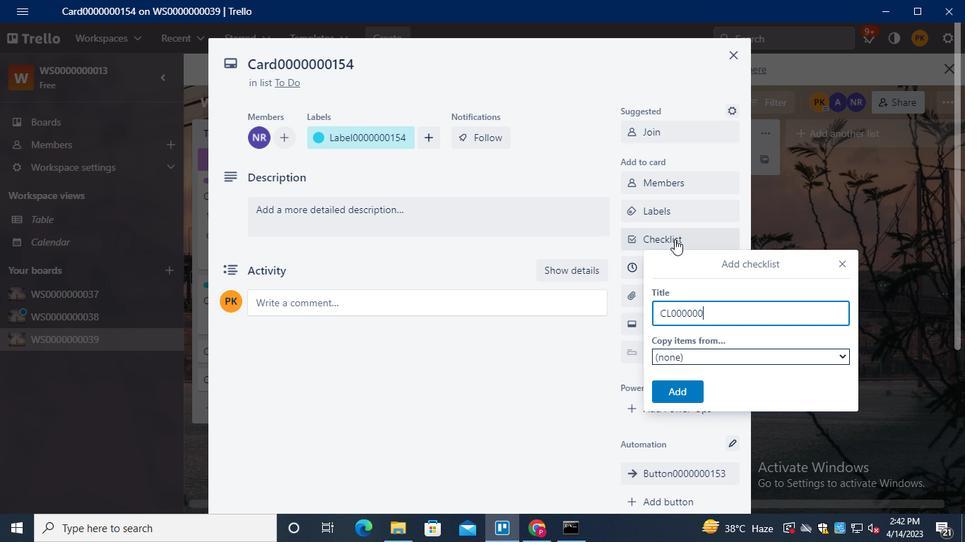 
Action: Keyboard <97>
Screenshot: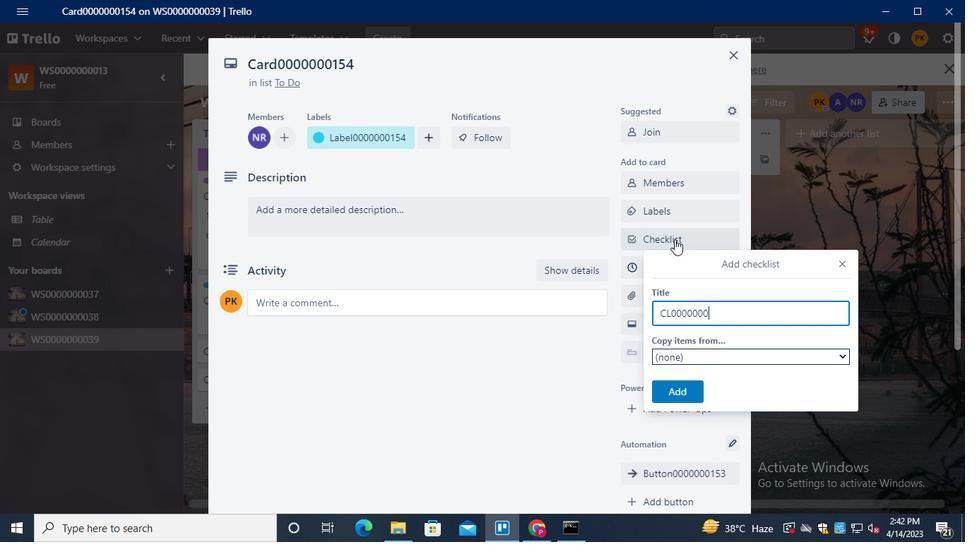 
Action: Keyboard <101>
Screenshot: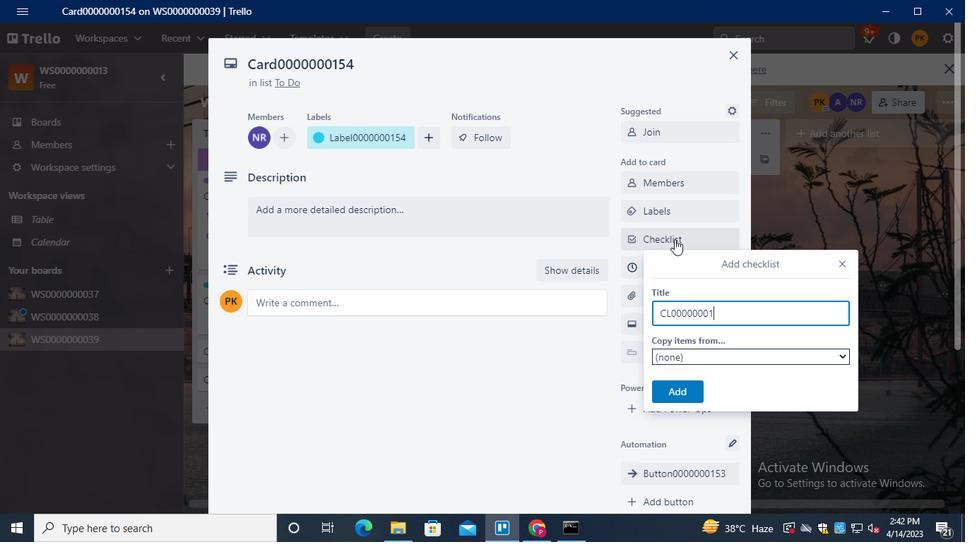 
Action: Keyboard <100>
Screenshot: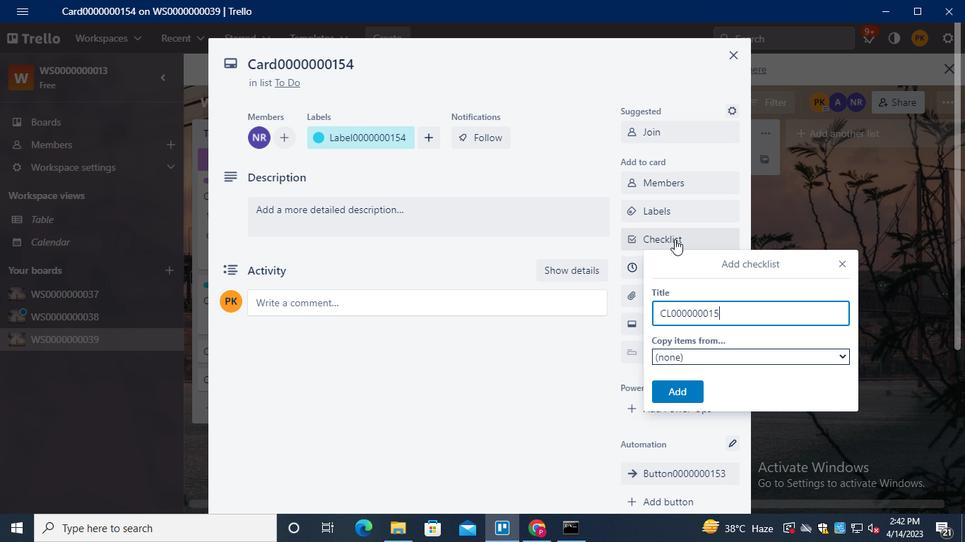 
Action: Mouse moved to (679, 393)
Screenshot: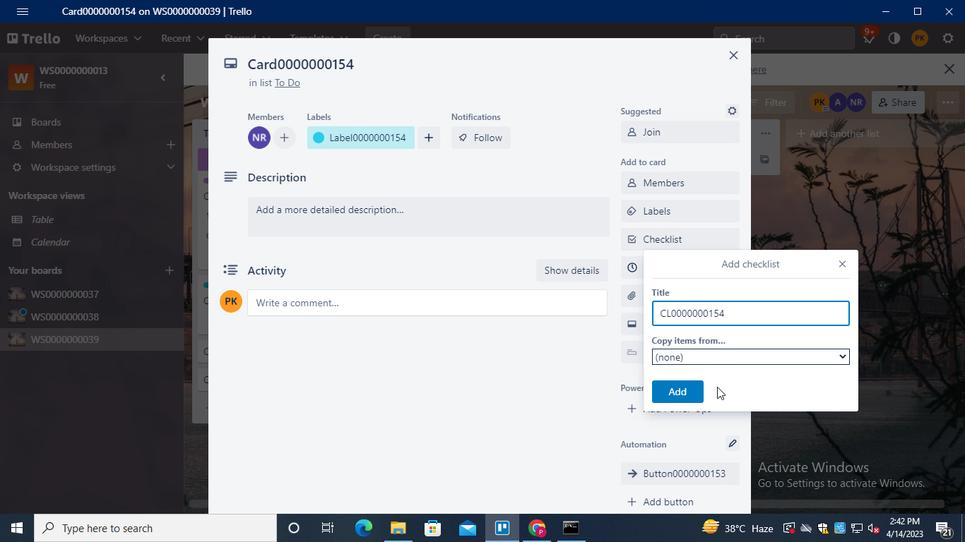 
Action: Mouse pressed left at (679, 393)
Screenshot: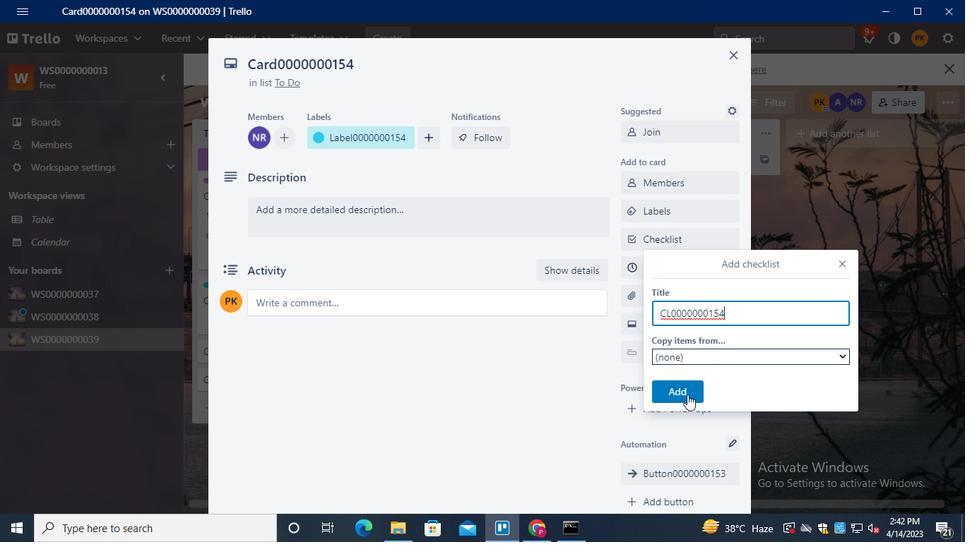 
Action: Mouse moved to (637, 264)
Screenshot: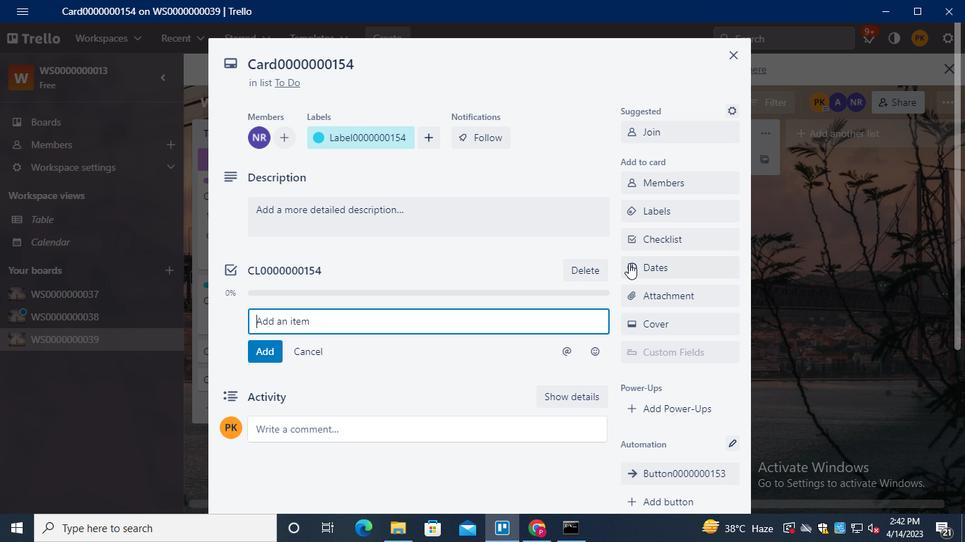 
Action: Mouse pressed left at (637, 264)
Screenshot: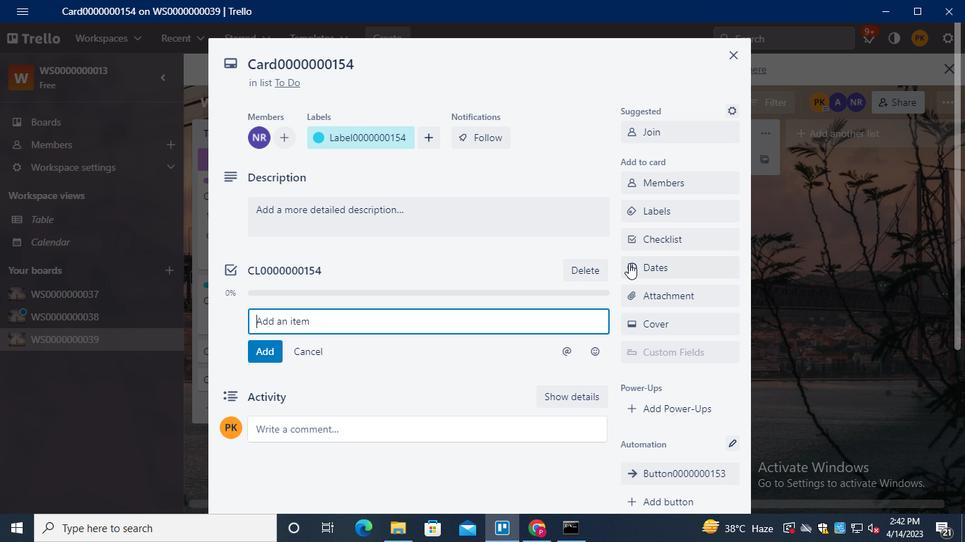 
Action: Mouse moved to (637, 323)
Screenshot: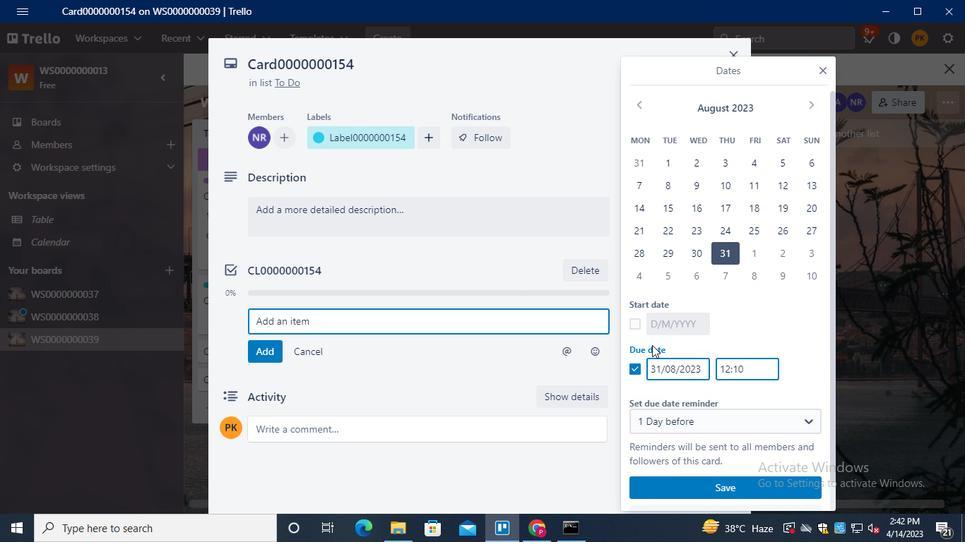 
Action: Mouse pressed left at (637, 323)
Screenshot: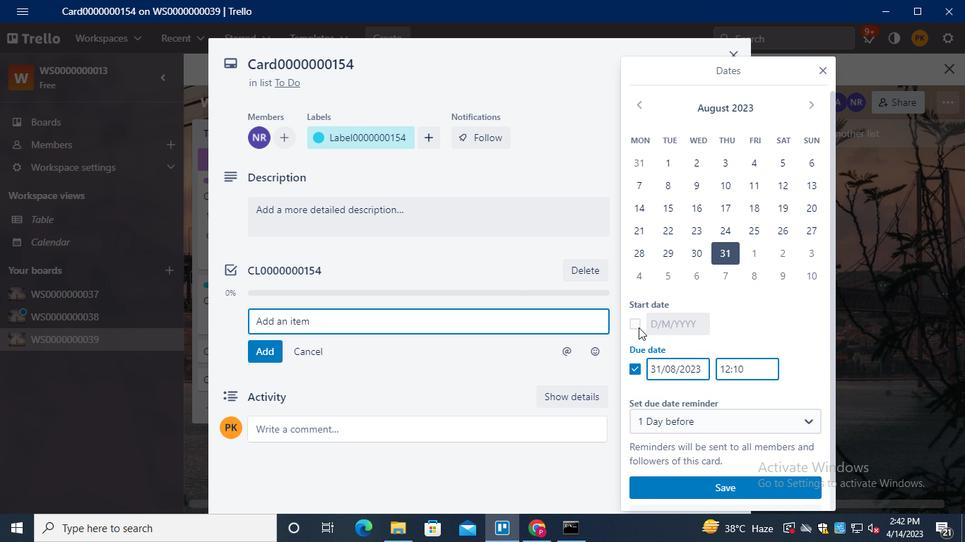 
Action: Mouse moved to (813, 108)
Screenshot: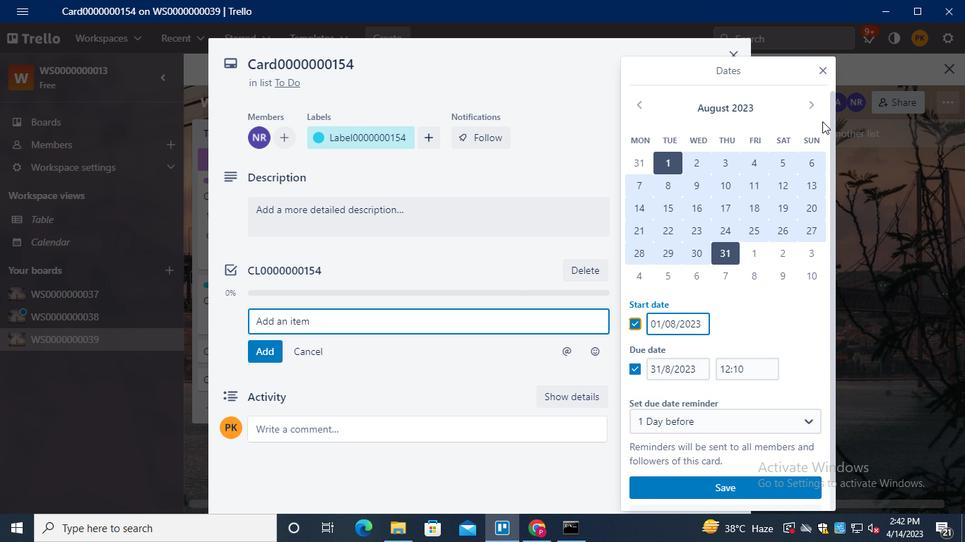 
Action: Mouse pressed left at (813, 108)
Screenshot: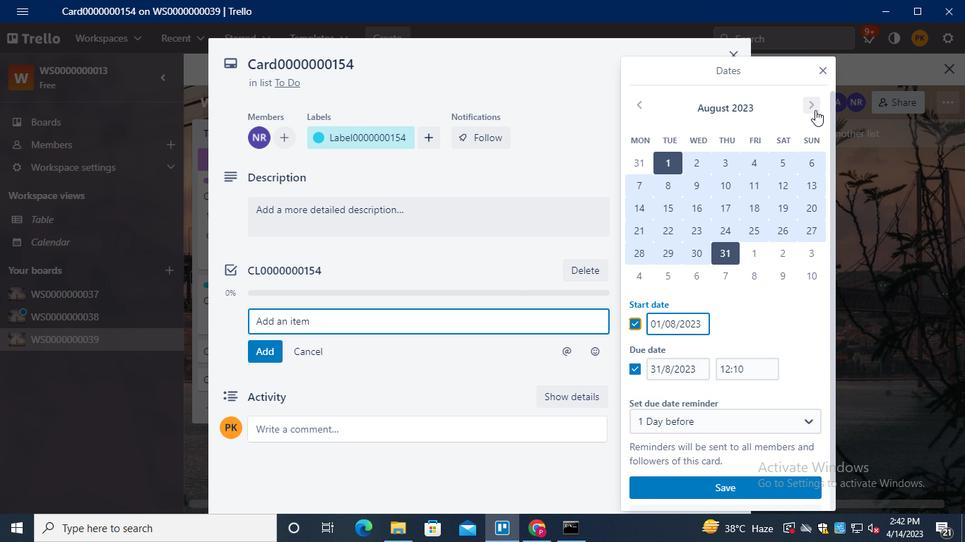
Action: Mouse moved to (751, 169)
Screenshot: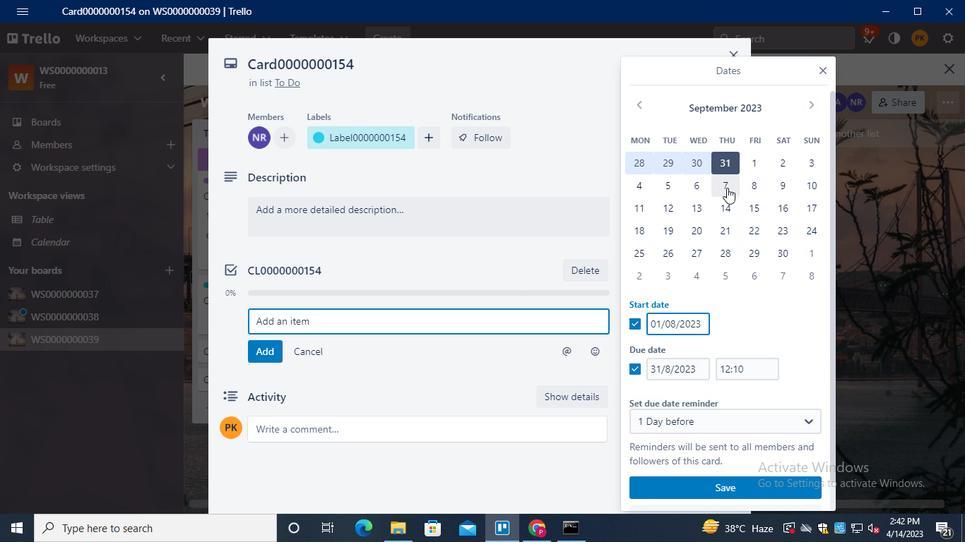 
Action: Mouse pressed left at (751, 169)
Screenshot: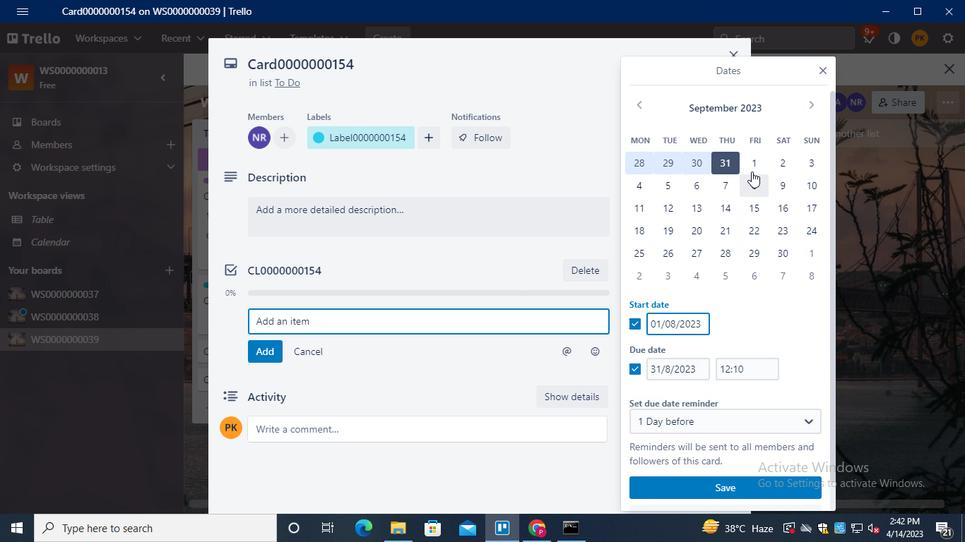 
Action: Mouse moved to (785, 249)
Screenshot: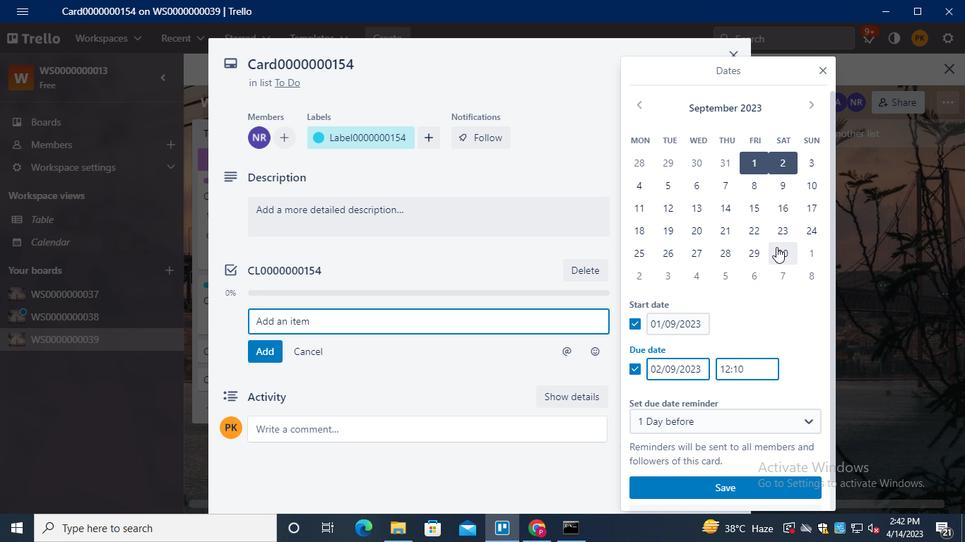
Action: Mouse pressed left at (785, 249)
Screenshot: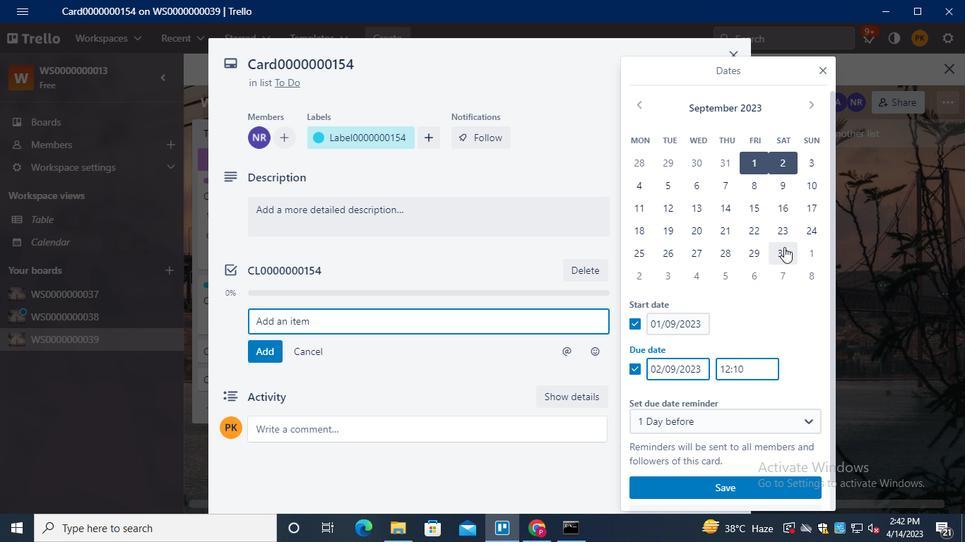 
Action: Mouse moved to (751, 483)
Screenshot: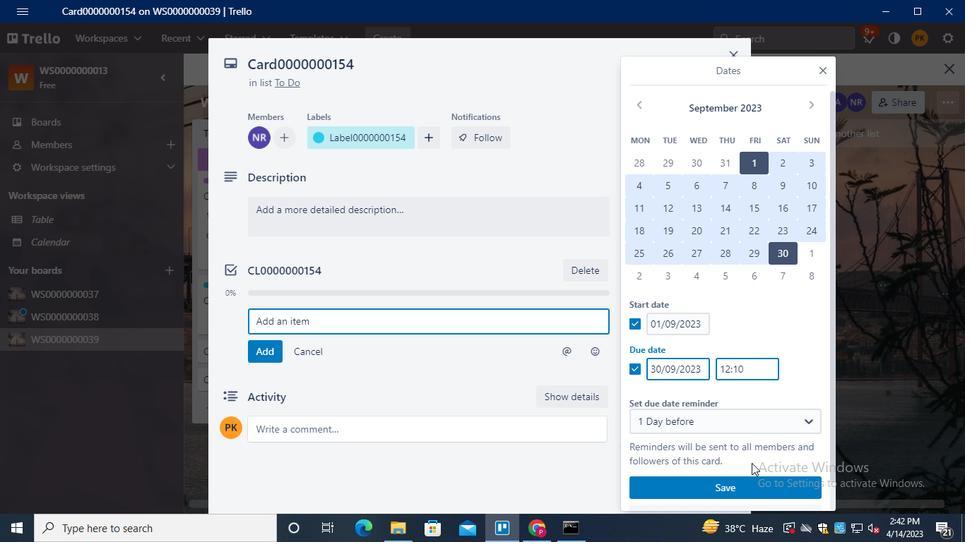 
Action: Mouse pressed left at (751, 483)
Screenshot: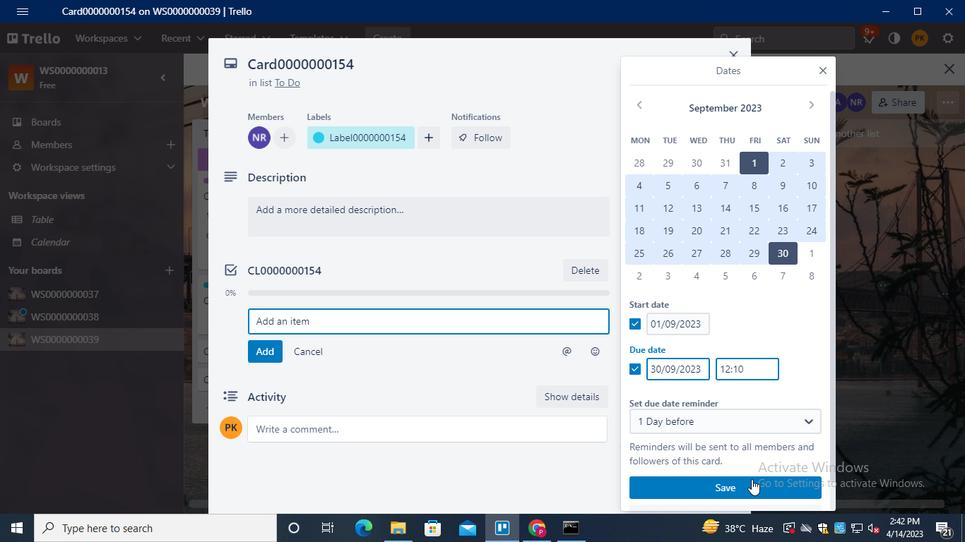 
Action: Mouse moved to (415, 358)
Screenshot: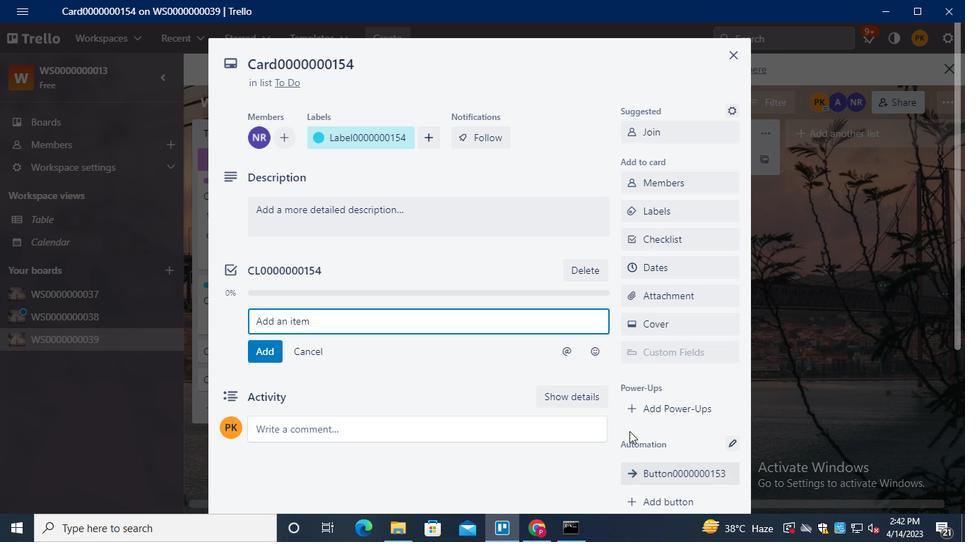 
Action: Keyboard Key.alt_l
Screenshot: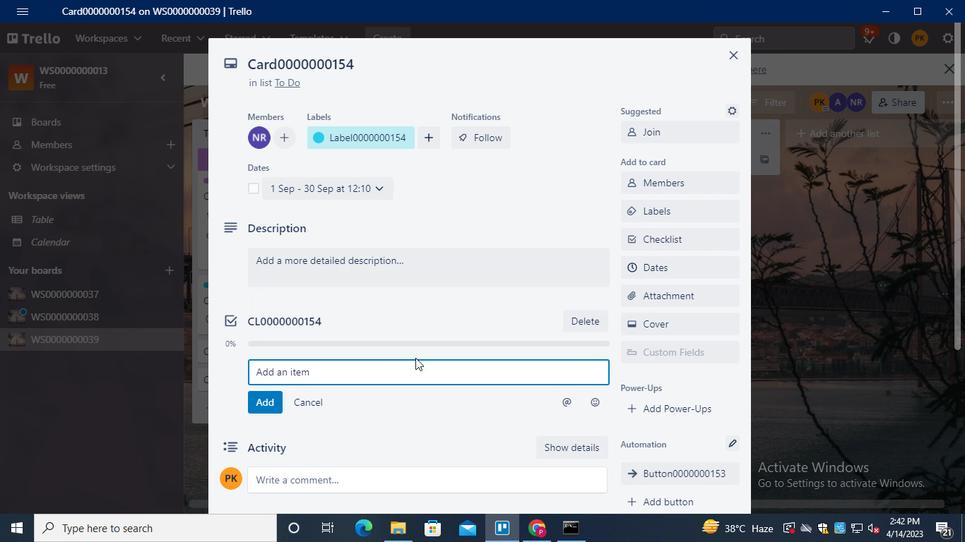 
Action: Keyboard Key.tab
Screenshot: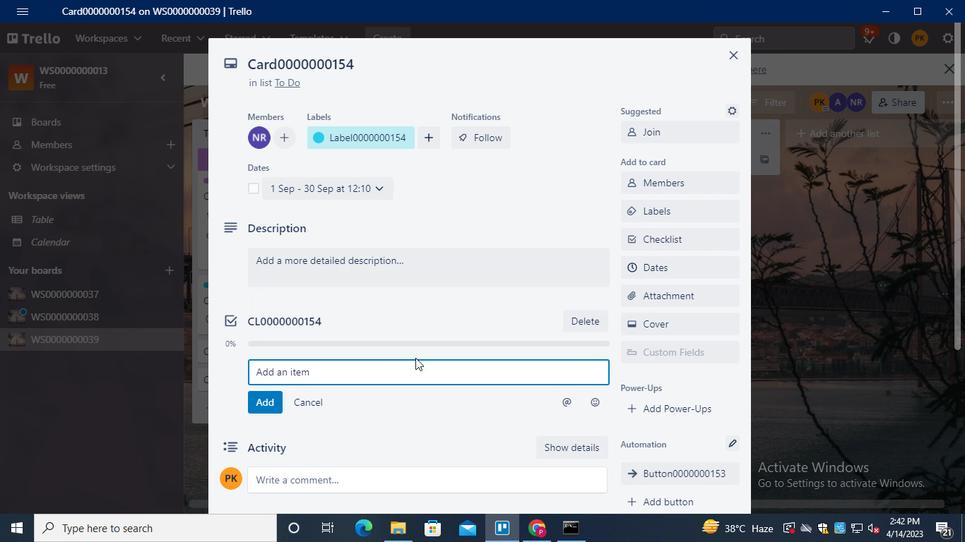 
Action: Mouse moved to (714, 39)
Screenshot: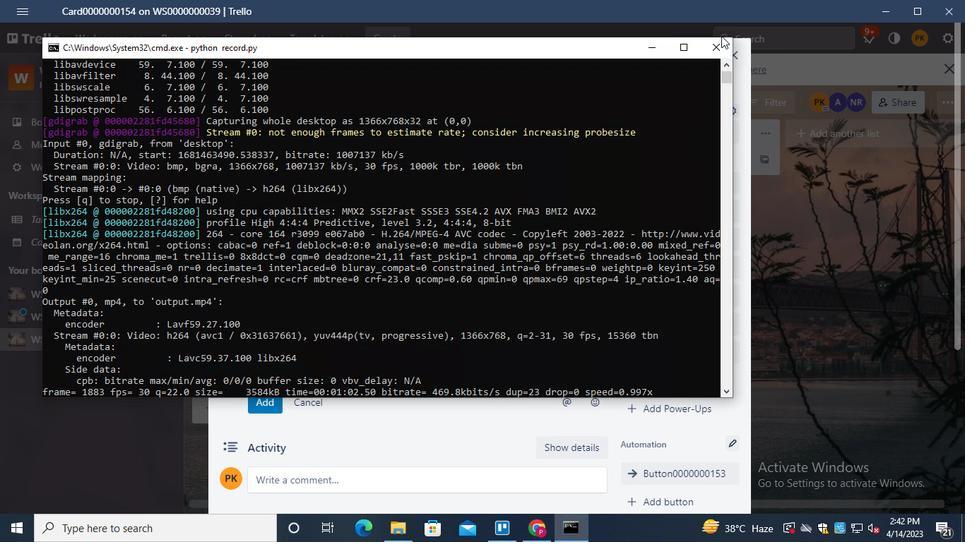 
Action: Mouse pressed left at (714, 39)
Screenshot: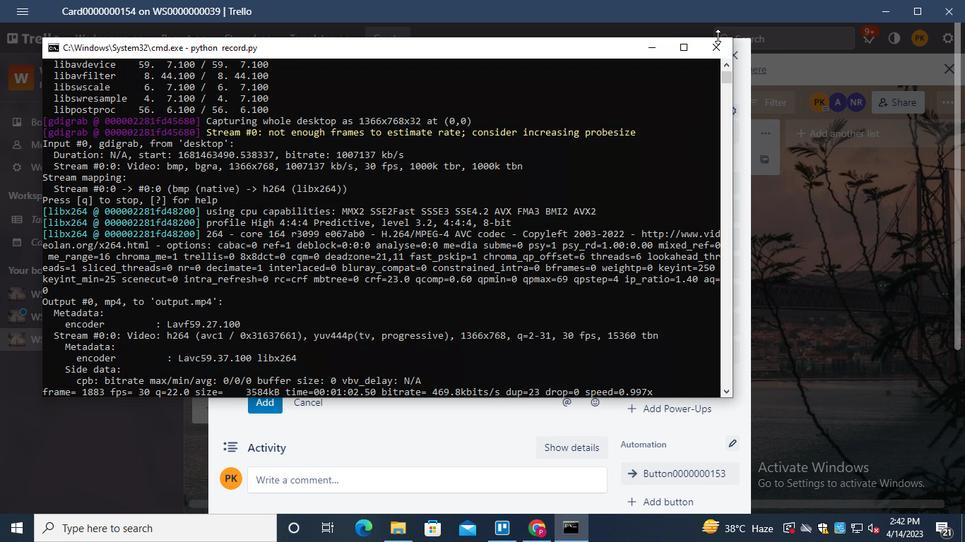 
